 Task: In the Company mitsubishi.com, Log call with description : 'customer seeking assistance with integration.'; Select call outcome: 'Busy '; Select call Direction: Inbound; Add date: '17 August, 2023' and time 10:30:AM. Logged in from softage.1@softage.net
Action: Mouse moved to (113, 71)
Screenshot: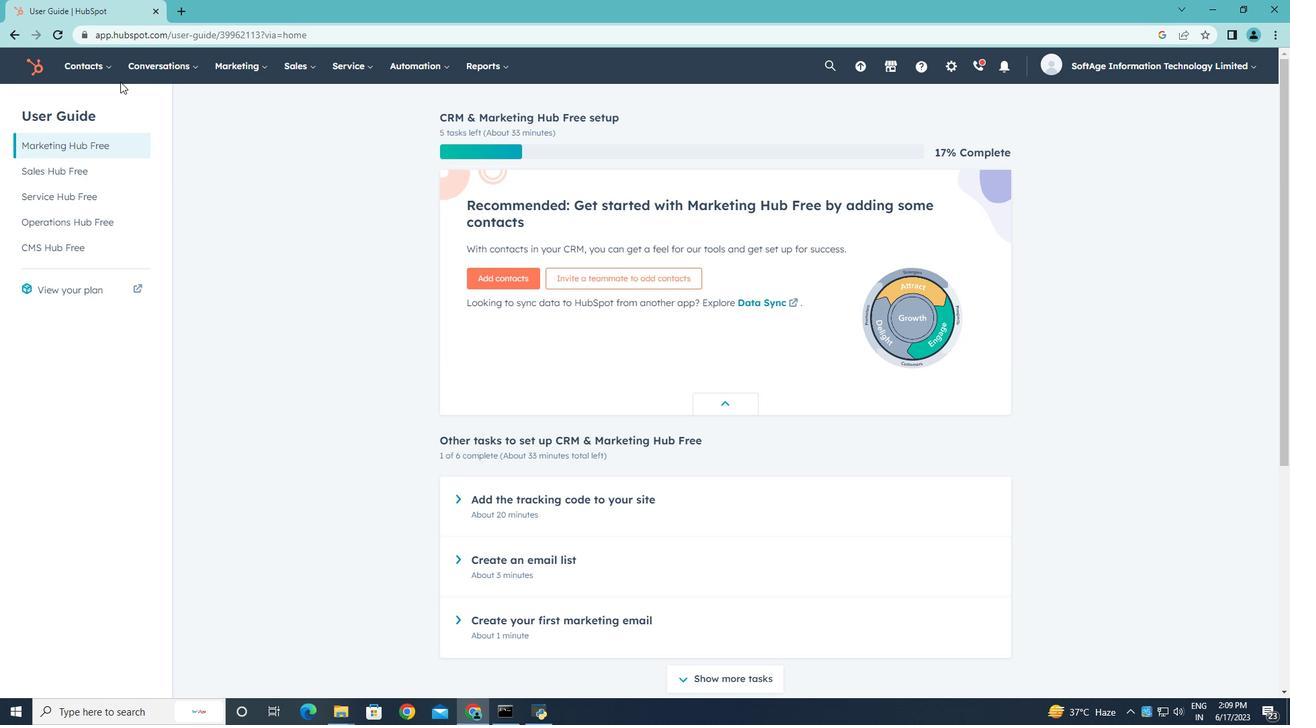
Action: Mouse pressed left at (113, 71)
Screenshot: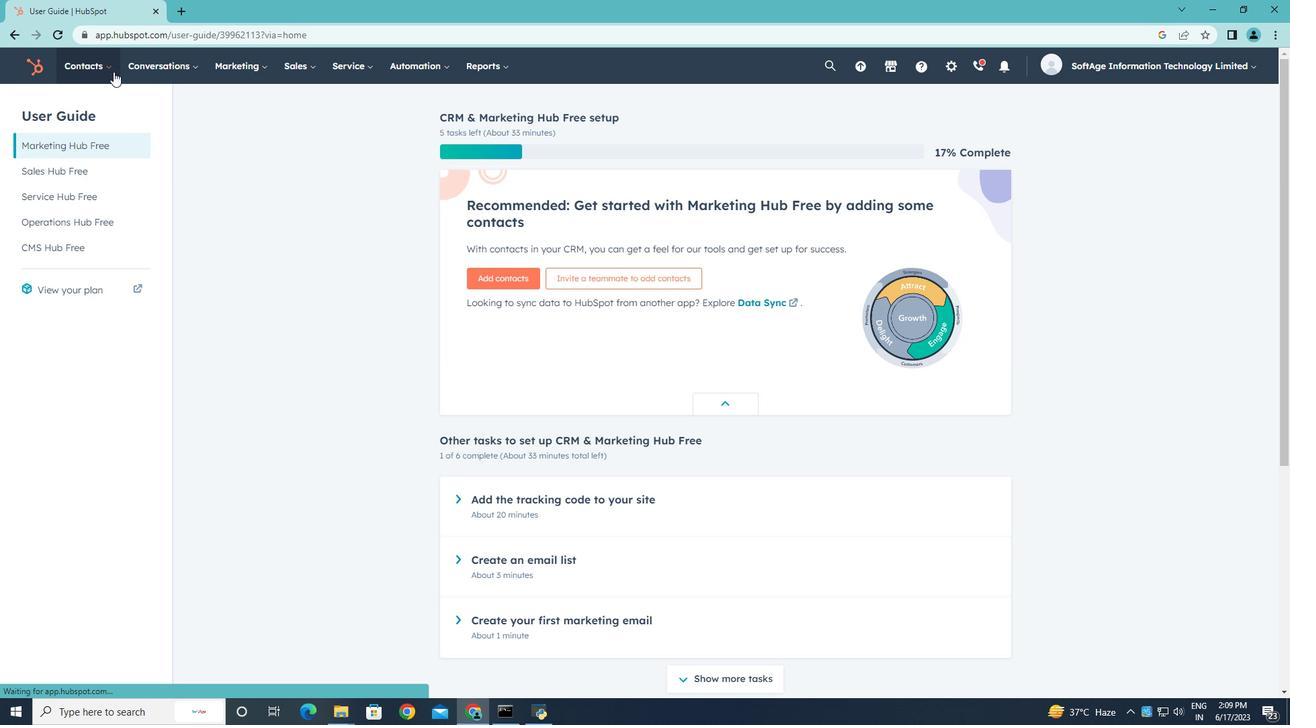 
Action: Mouse moved to (103, 136)
Screenshot: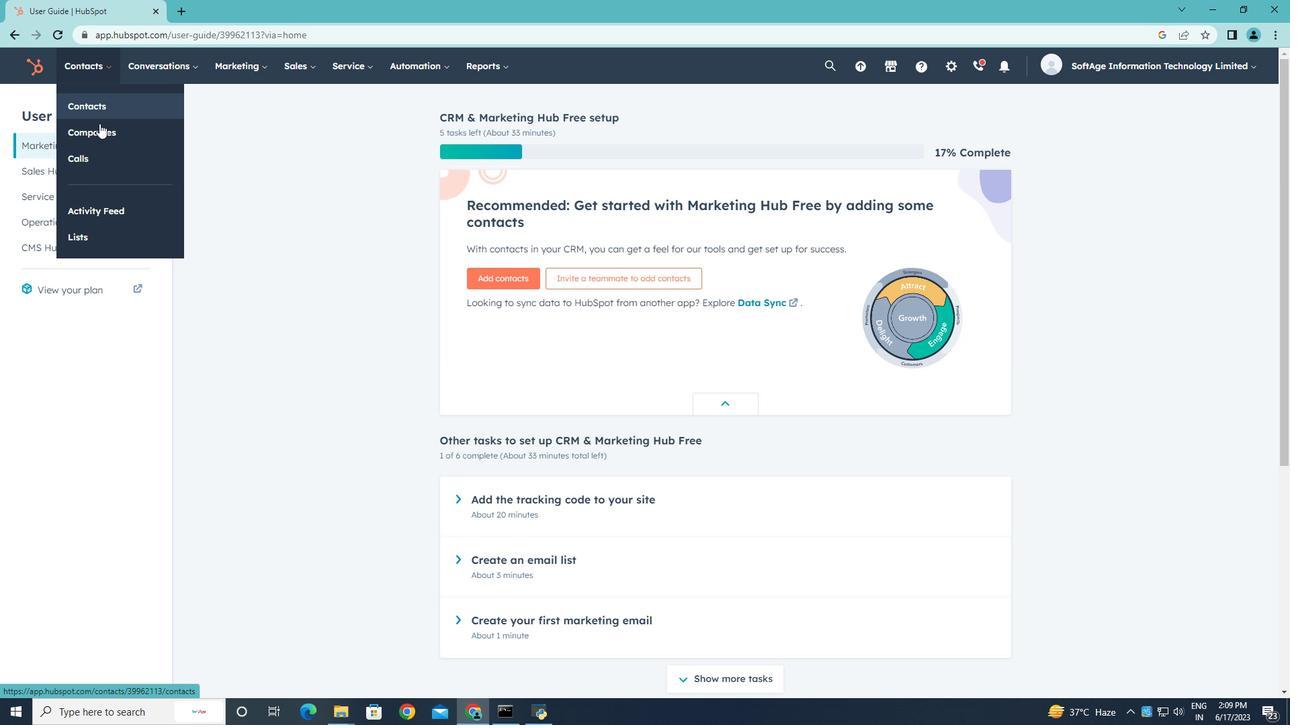 
Action: Mouse pressed left at (103, 136)
Screenshot: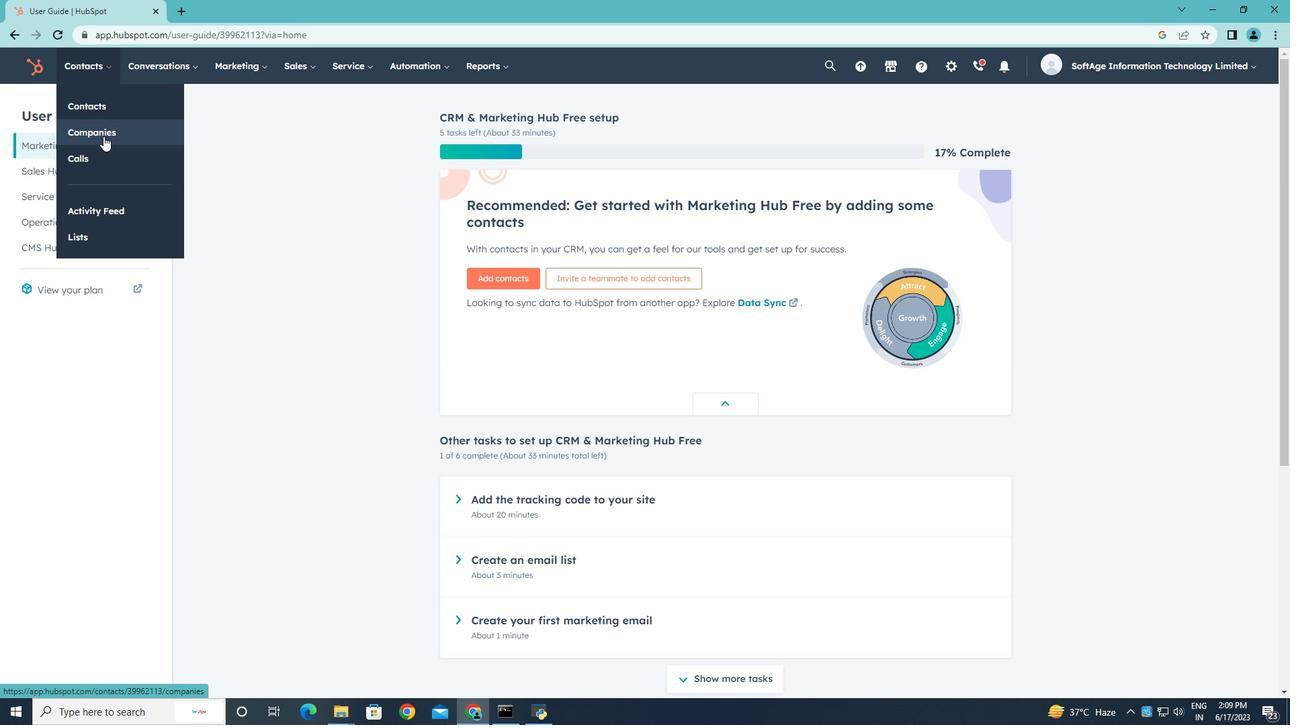 
Action: Mouse moved to (86, 219)
Screenshot: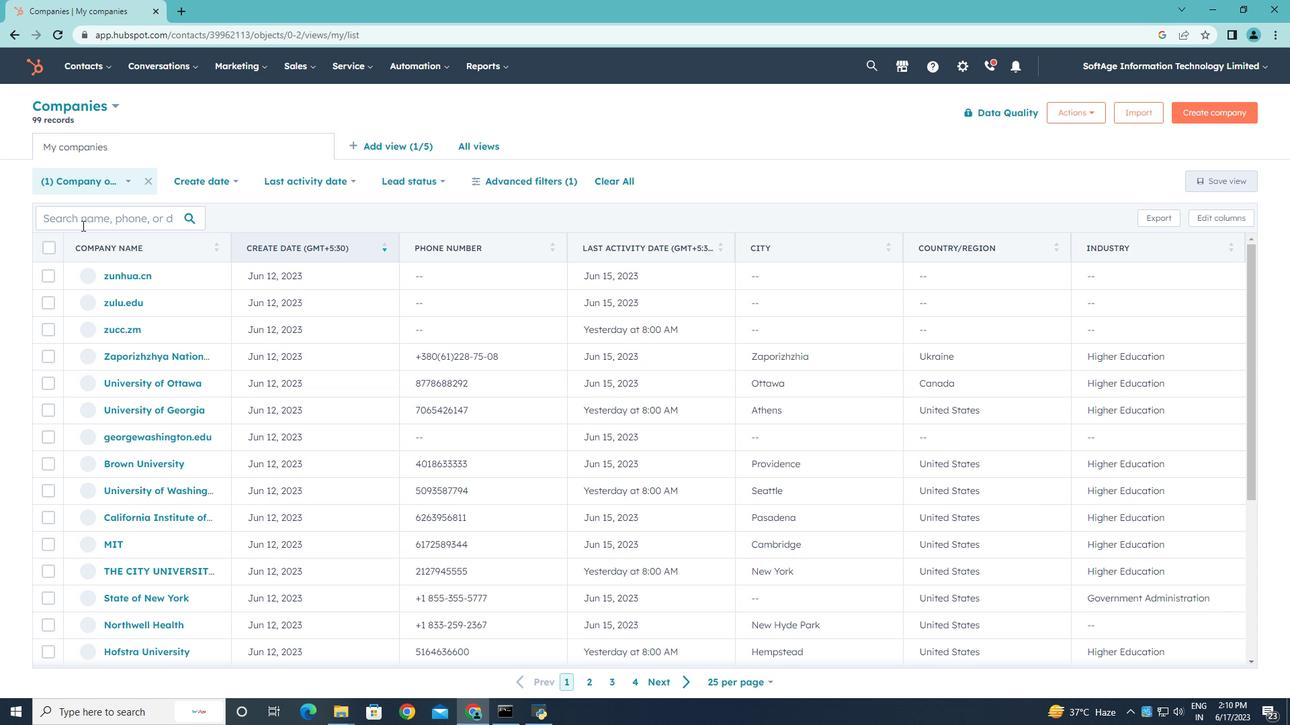 
Action: Mouse pressed left at (86, 219)
Screenshot: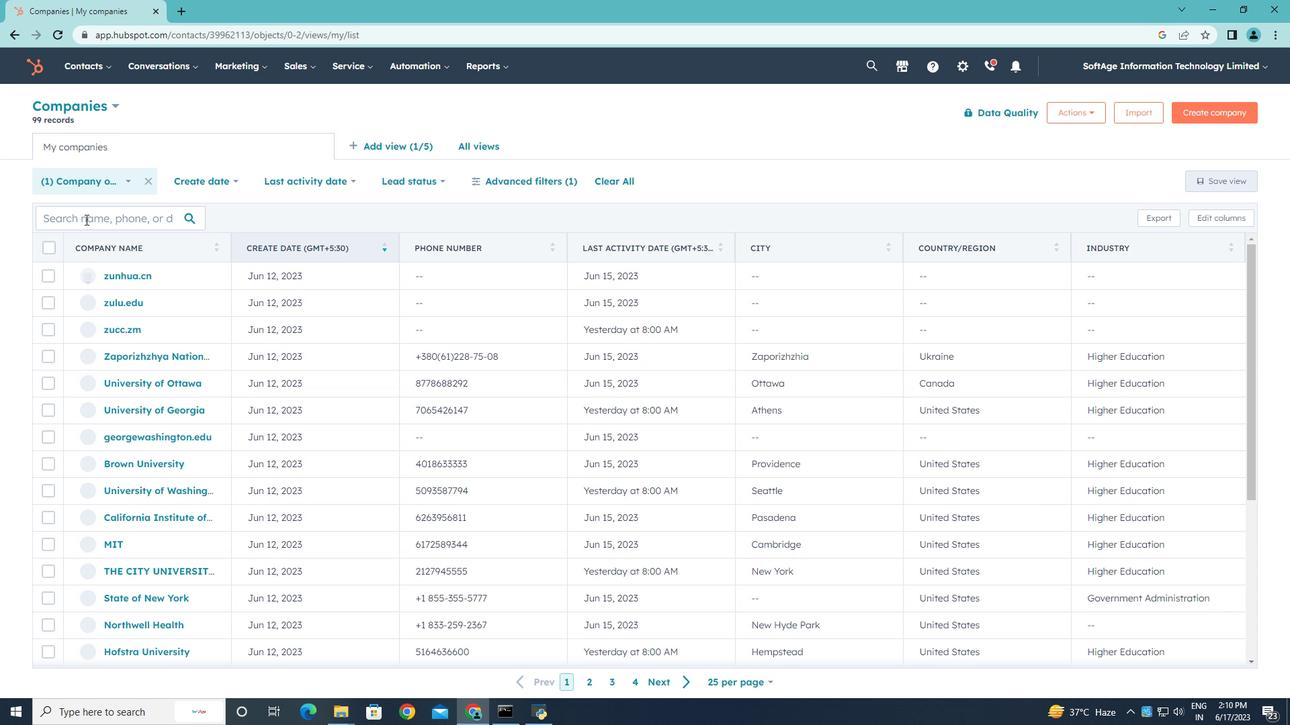 
Action: Key pressed mitsubishi,<Key.backspace>.com
Screenshot: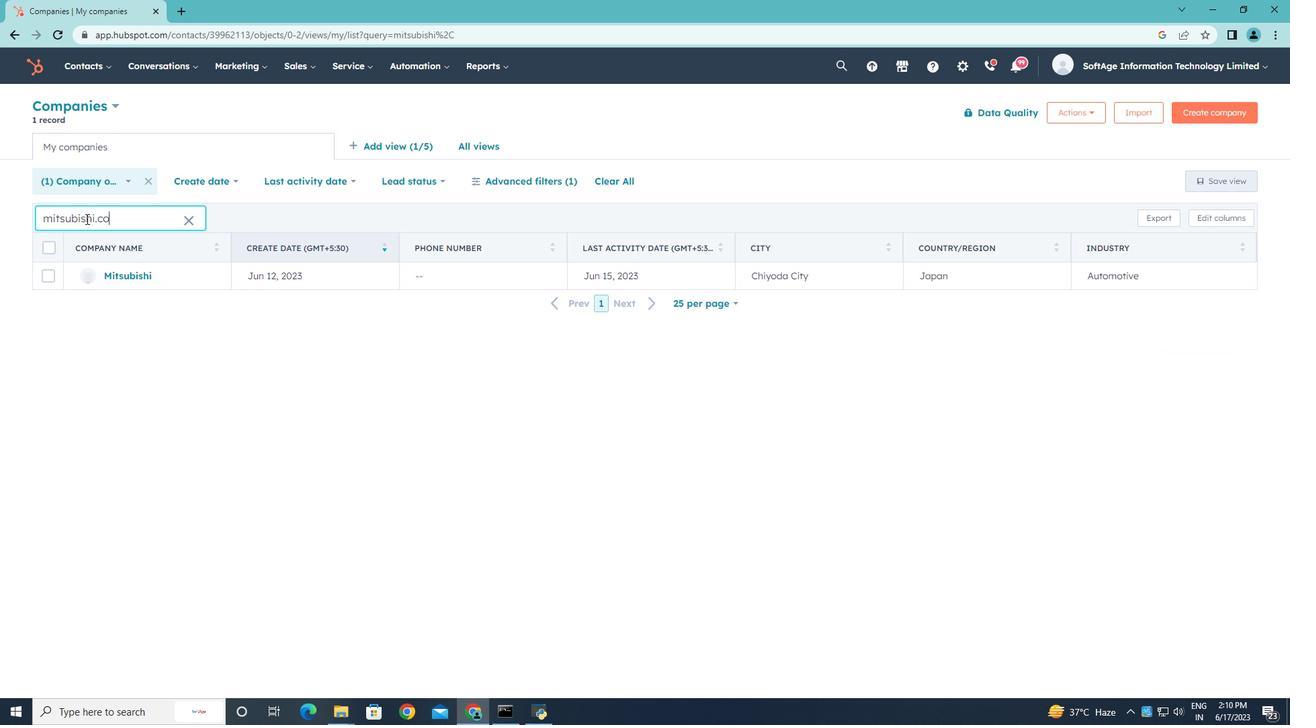 
Action: Mouse moved to (120, 273)
Screenshot: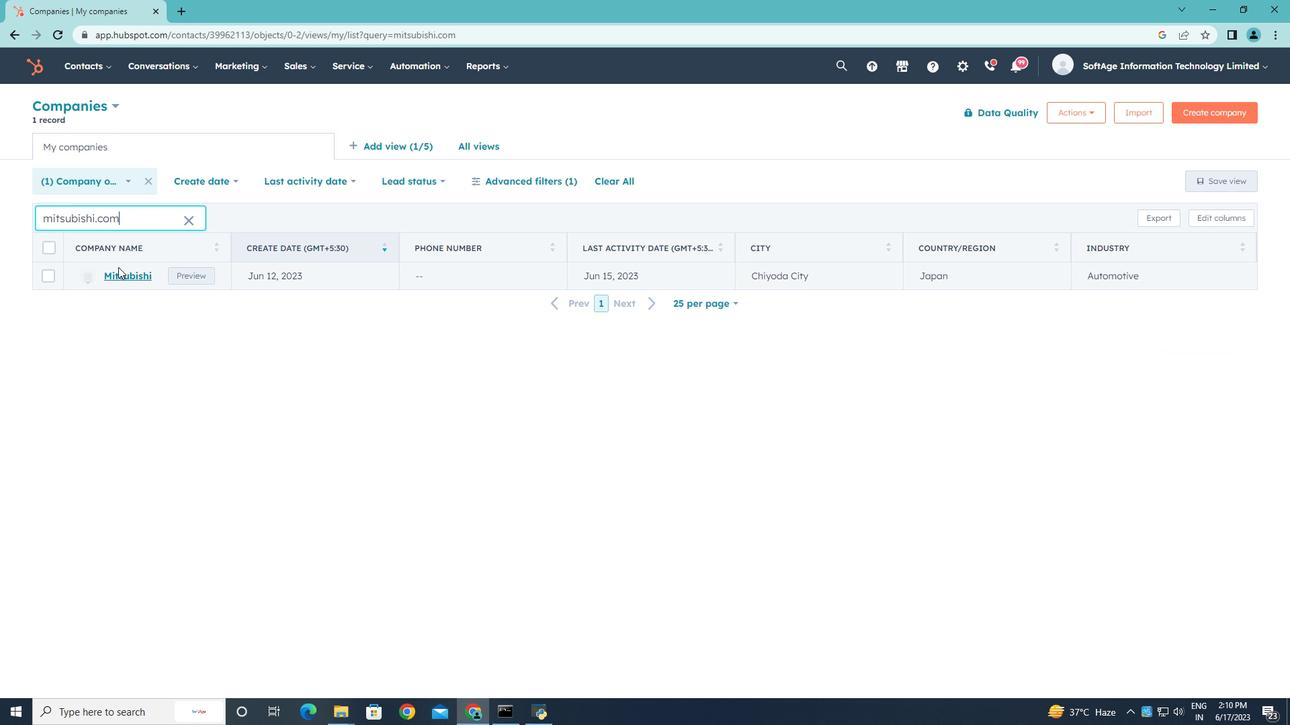 
Action: Mouse pressed left at (120, 273)
Screenshot: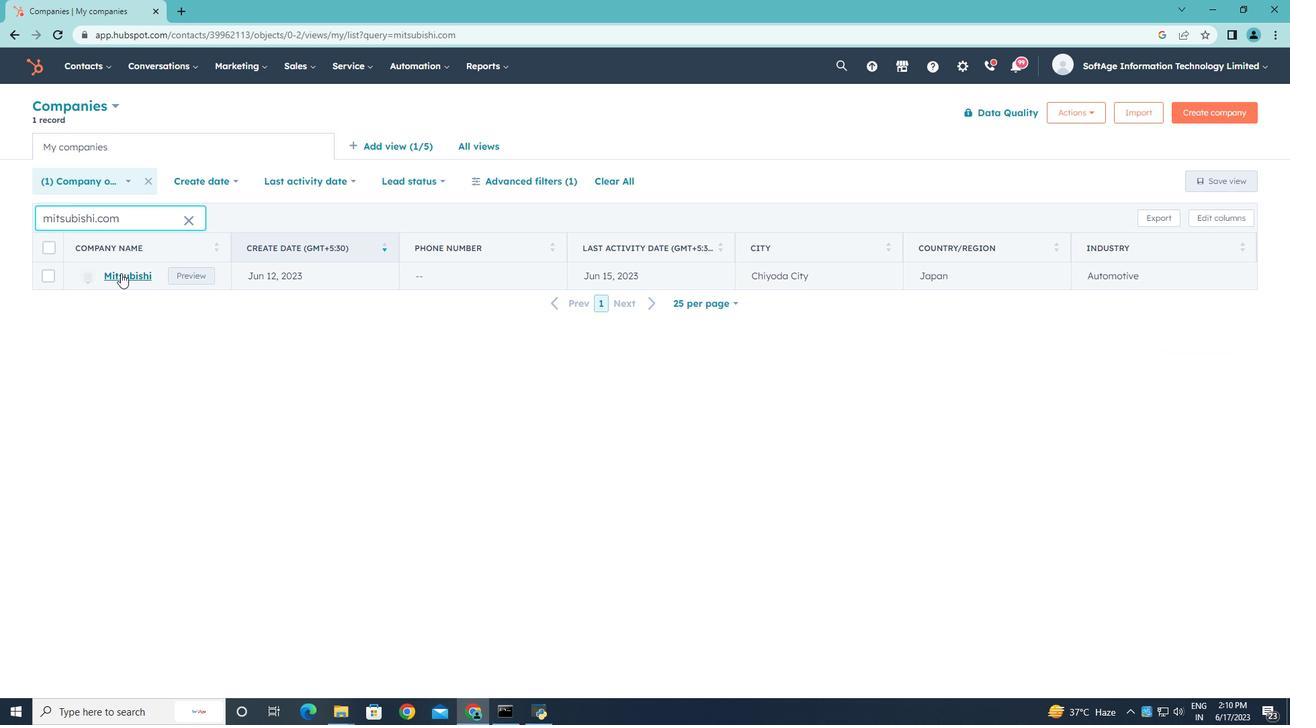 
Action: Mouse moved to (257, 221)
Screenshot: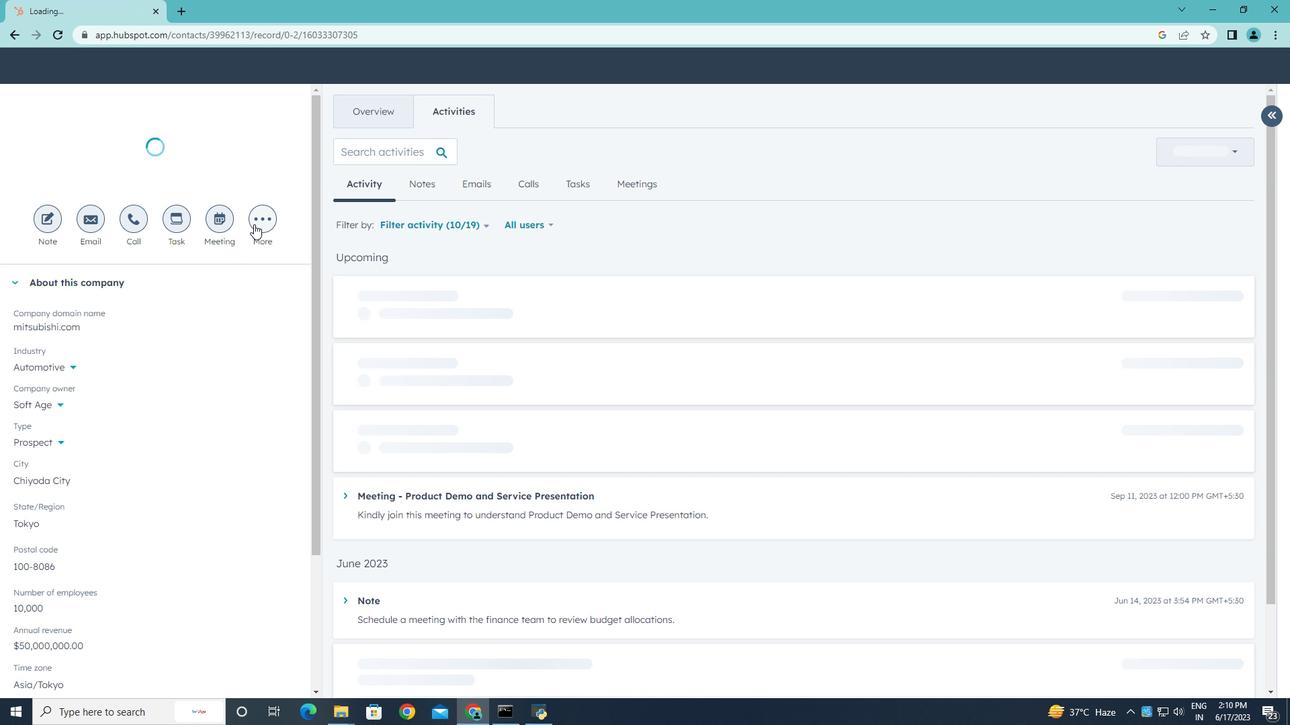 
Action: Mouse pressed left at (257, 221)
Screenshot: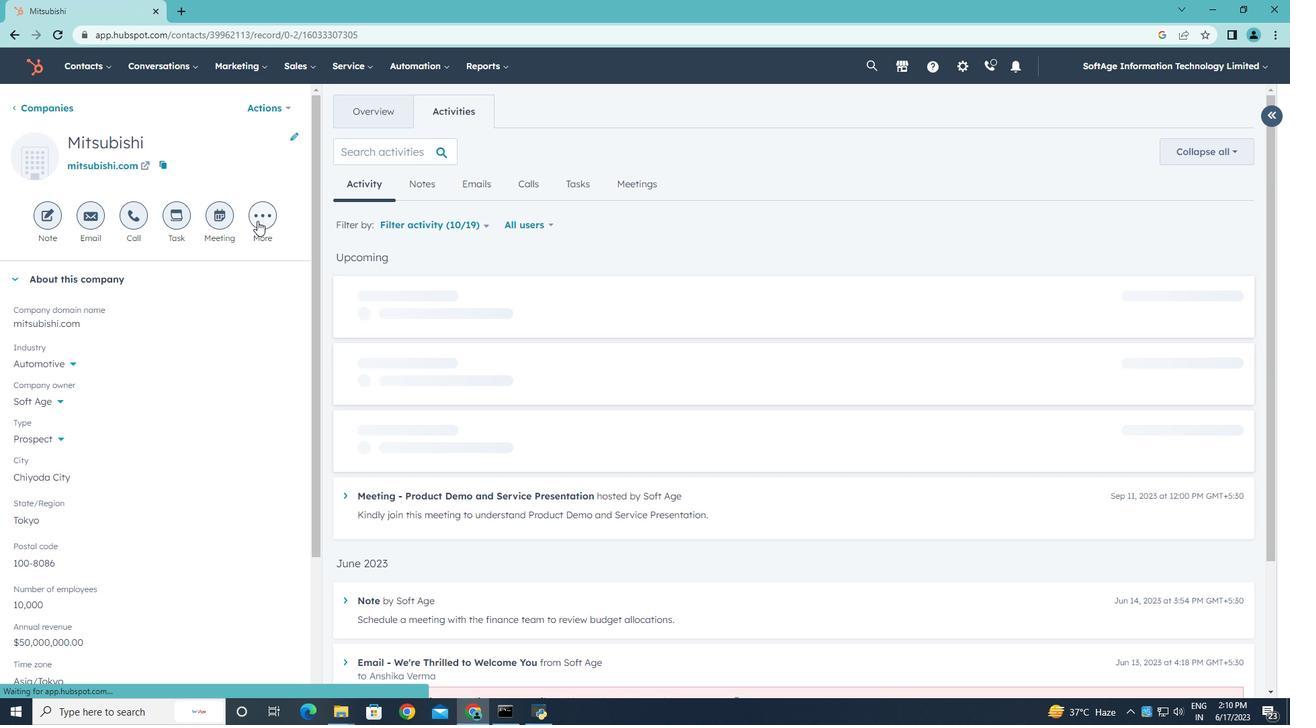
Action: Mouse moved to (243, 323)
Screenshot: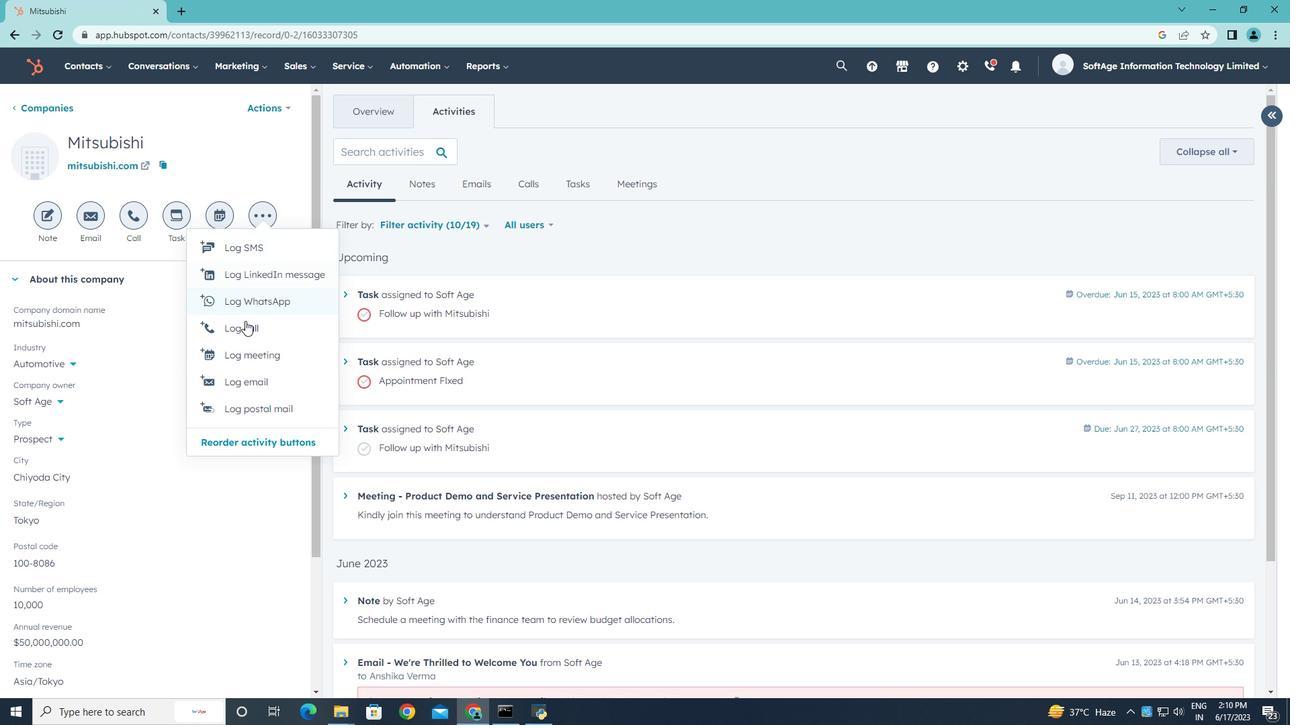 
Action: Mouse pressed left at (243, 323)
Screenshot: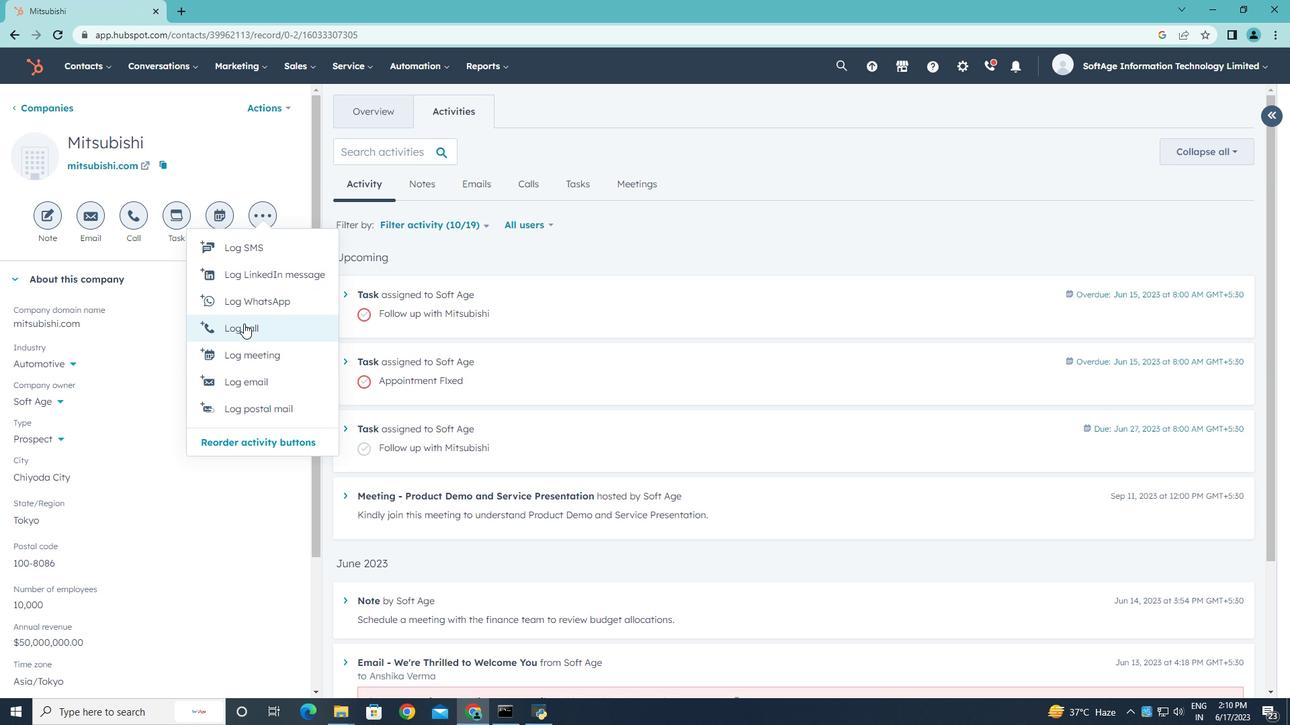 
Action: Key pressed <Key.shift>Customer<Key.space>aeeking<Key.space>ass<Key.left><Key.left><Key.left><Key.left><Key.left><Key.left><Key.left><Key.left><Key.left><Key.left><Key.backspace>s<Key.down>istanv<Key.backspace>ce<Key.space>with<Key.space>integration.
Screenshot: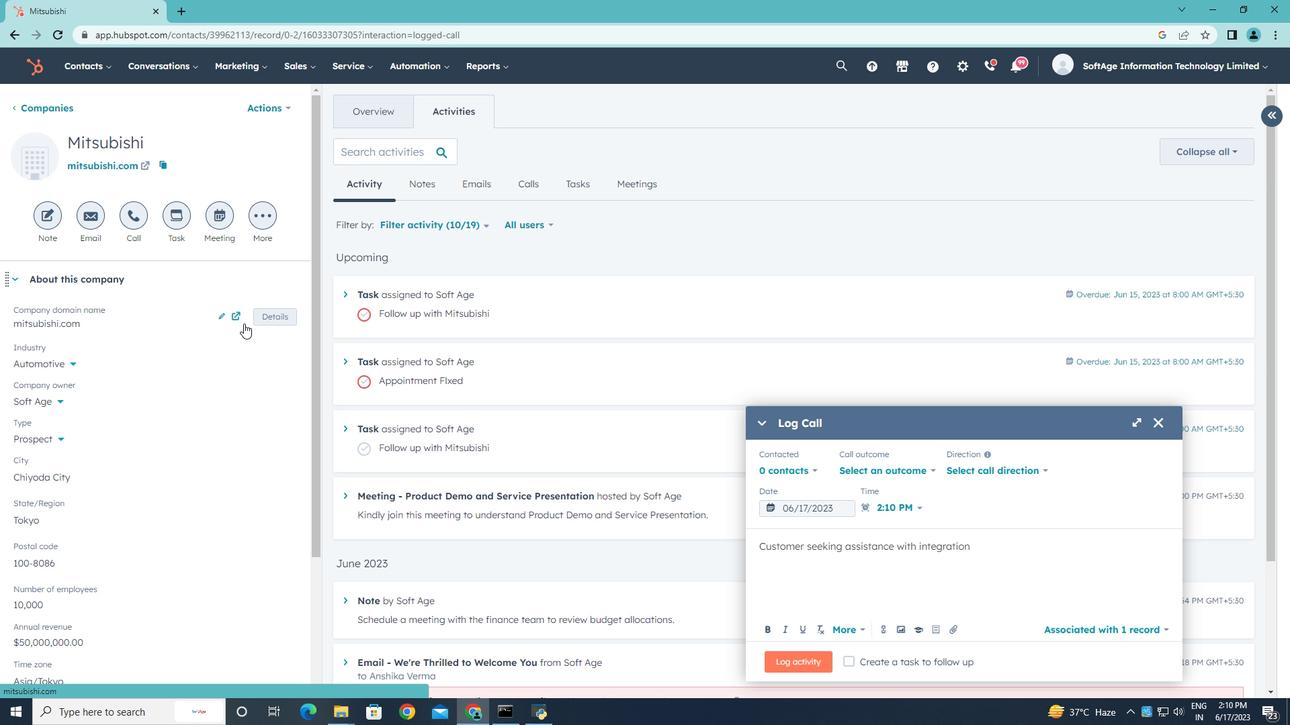 
Action: Mouse moved to (934, 469)
Screenshot: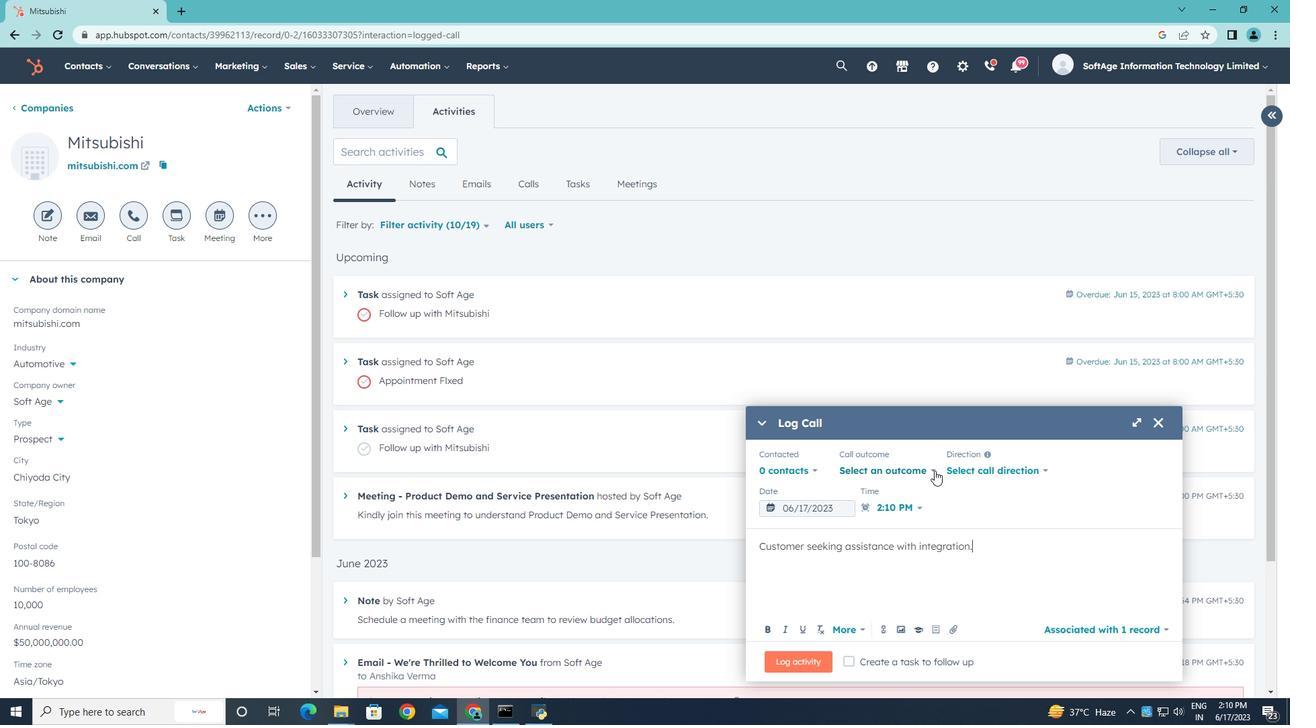 
Action: Mouse pressed left at (934, 469)
Screenshot: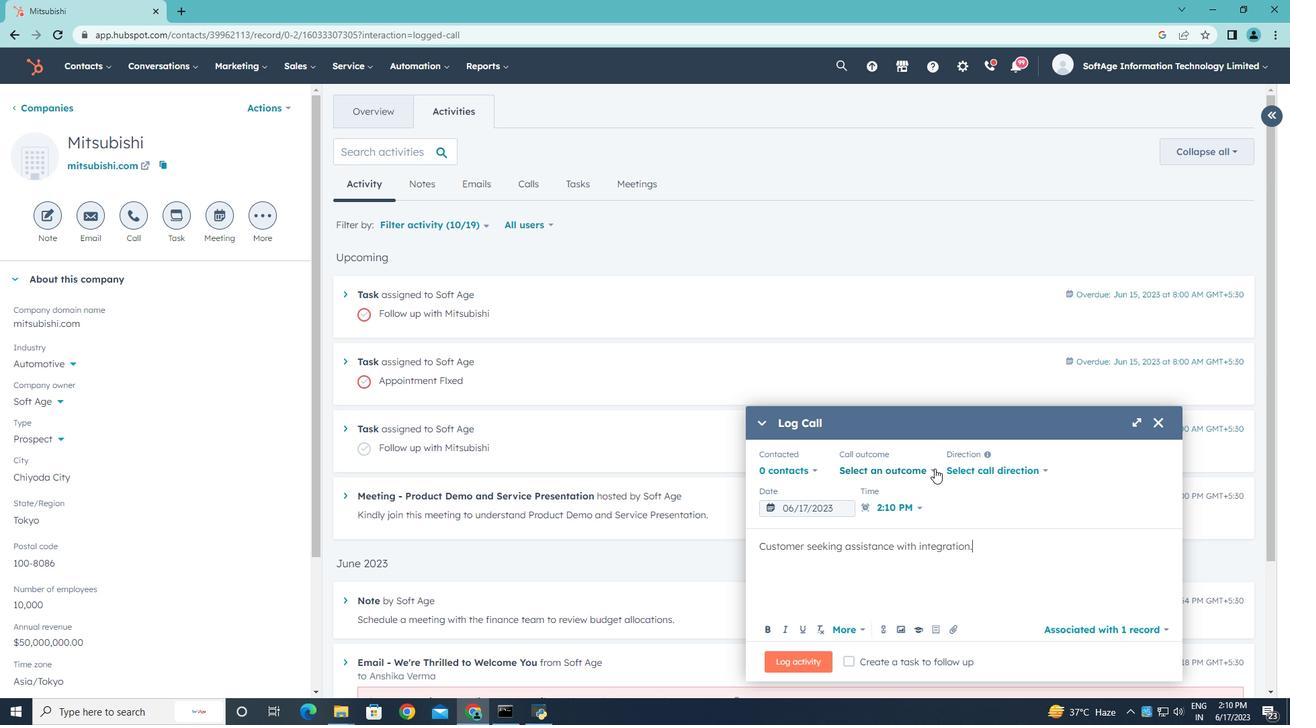 
Action: Mouse moved to (910, 505)
Screenshot: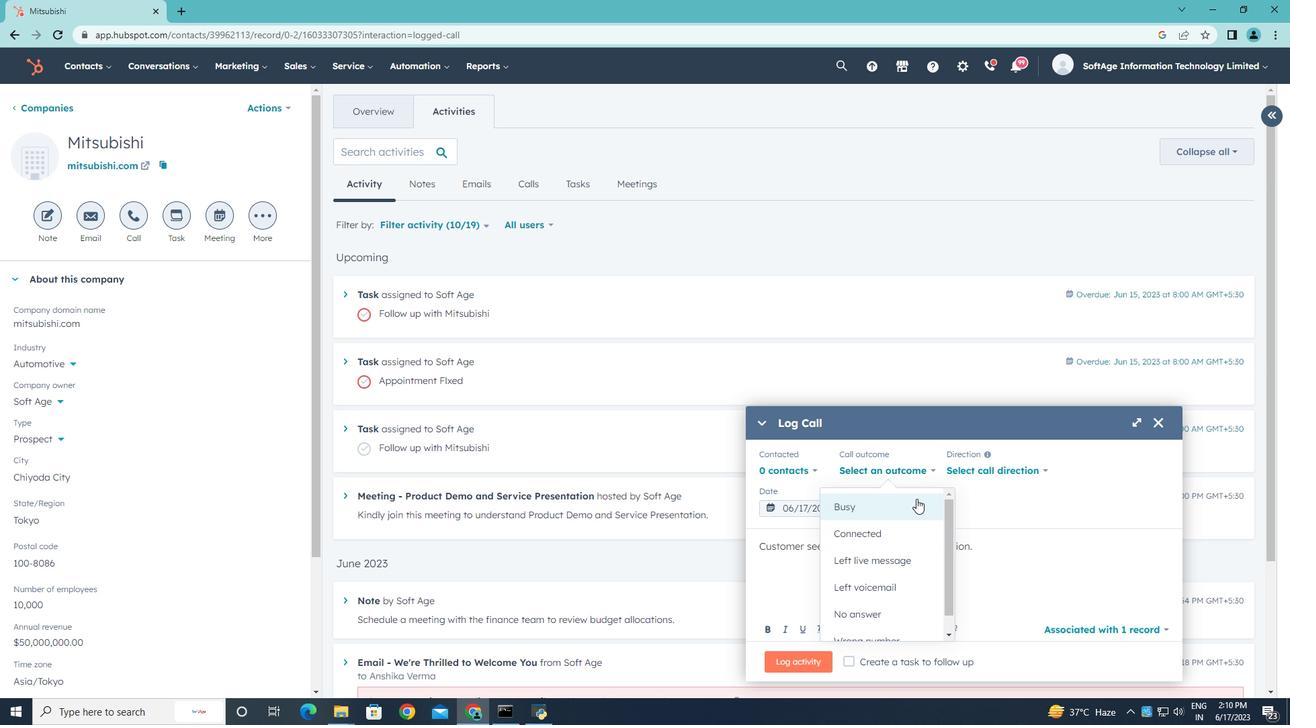 
Action: Mouse pressed left at (910, 505)
Screenshot: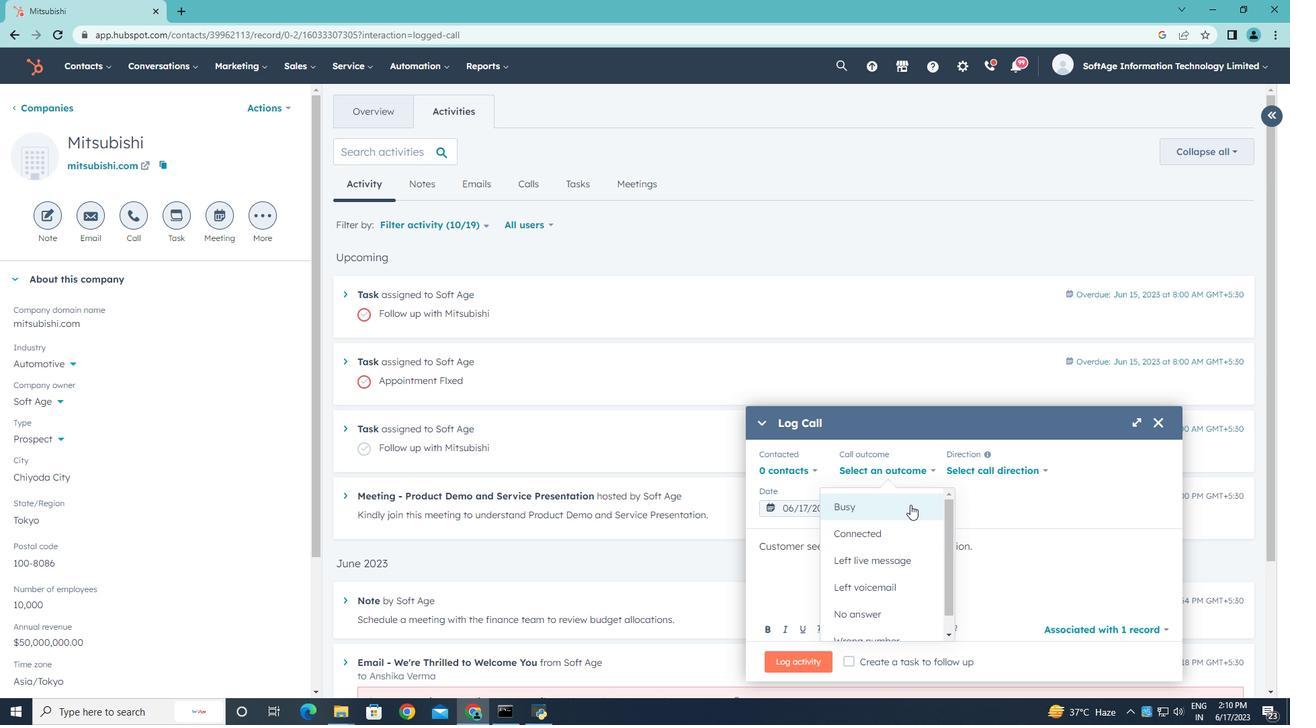 
Action: Mouse moved to (978, 470)
Screenshot: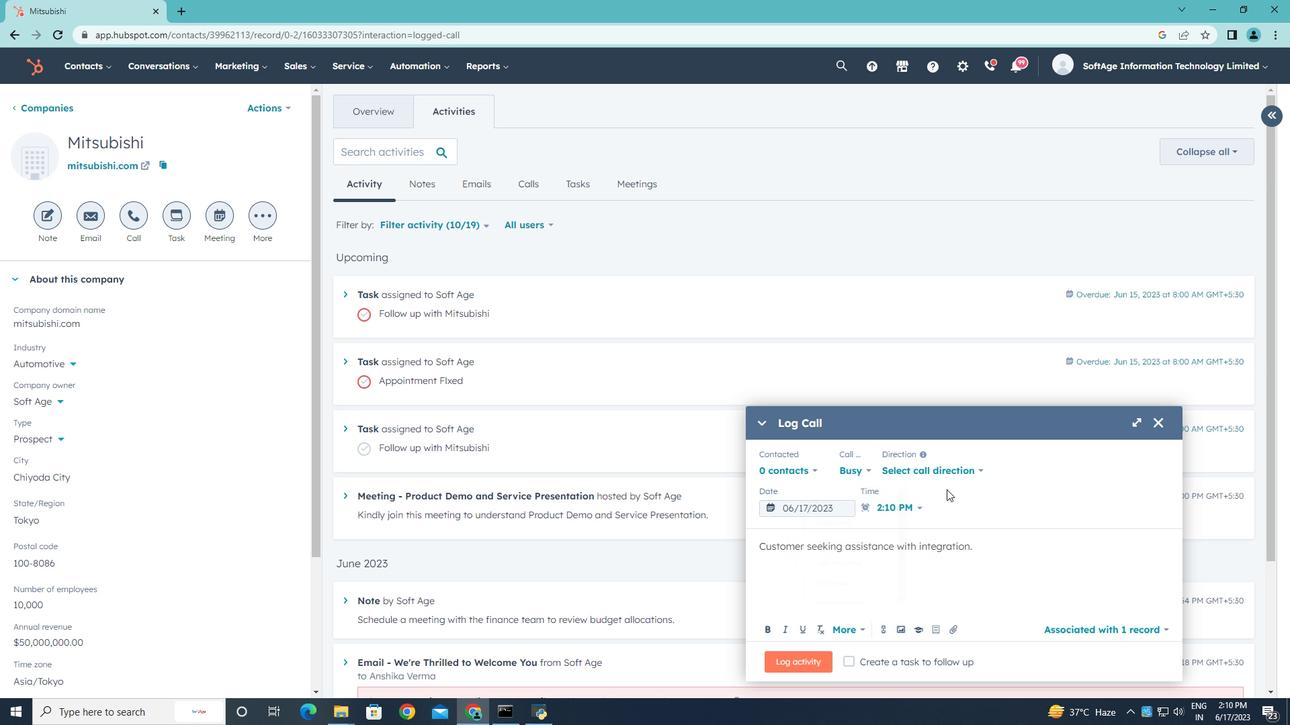 
Action: Mouse pressed left at (978, 470)
Screenshot: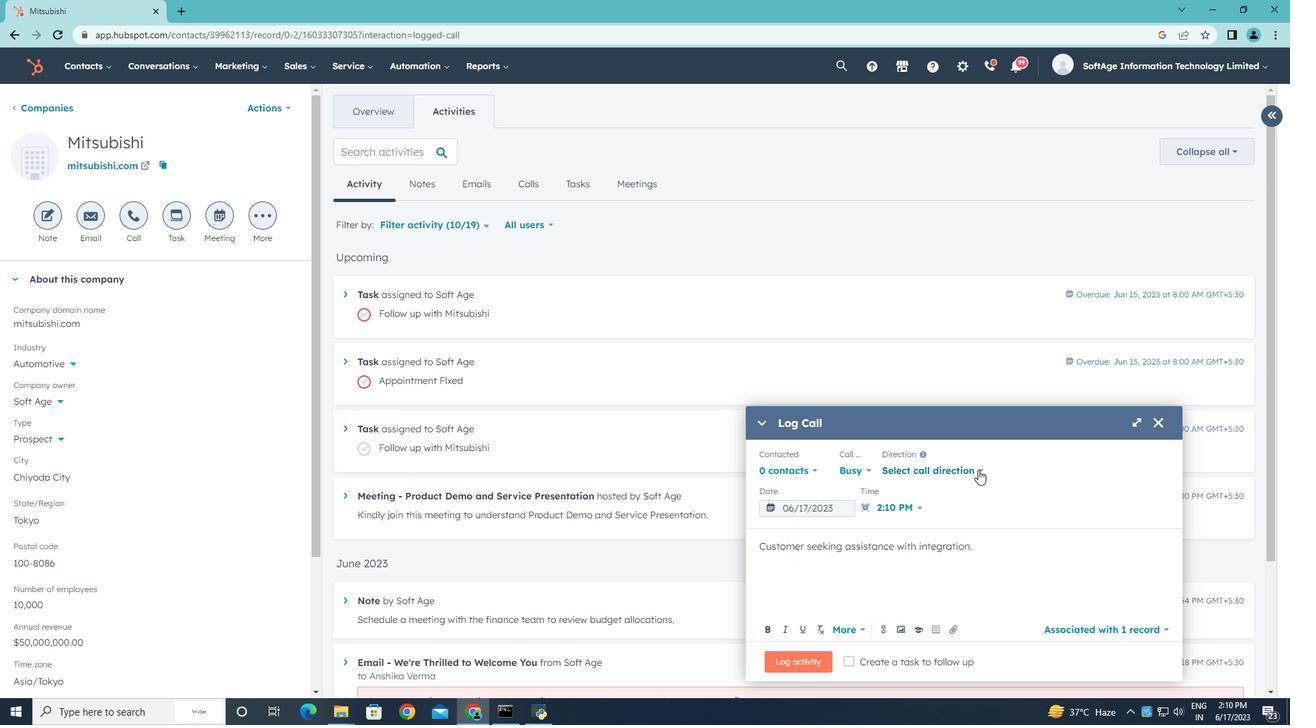 
Action: Mouse moved to (942, 508)
Screenshot: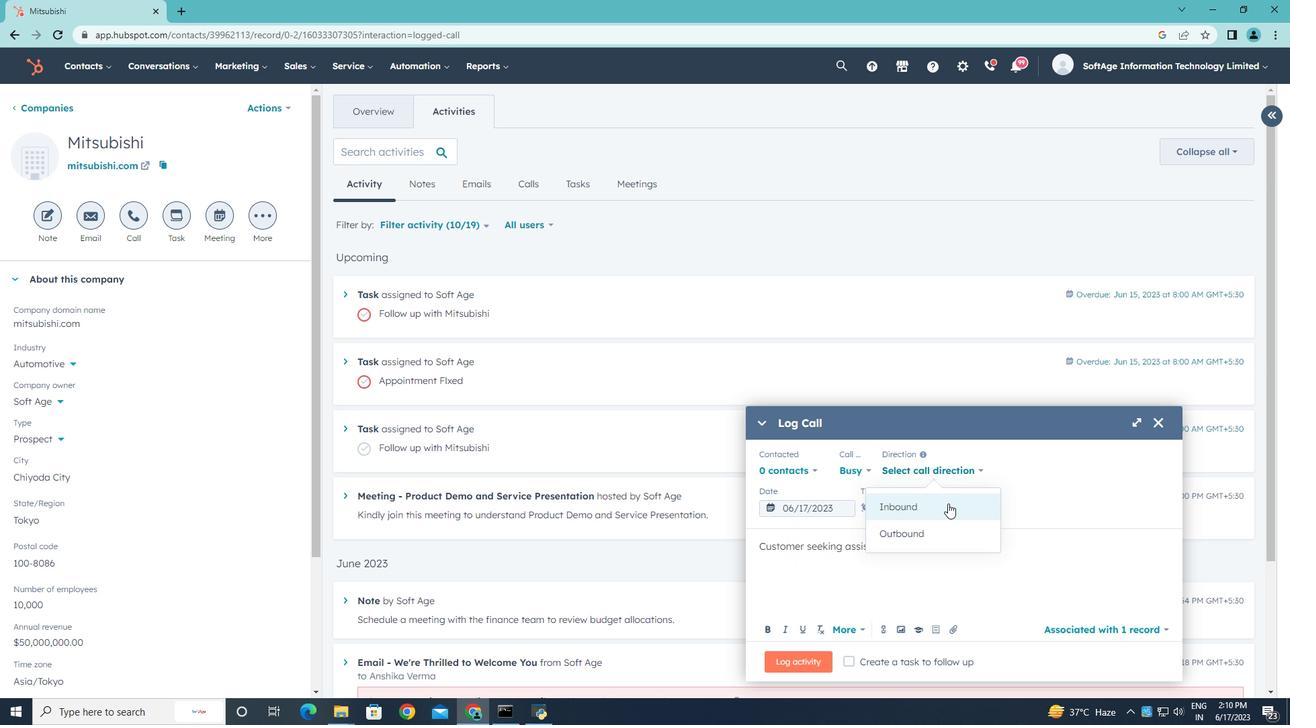 
Action: Mouse pressed left at (942, 508)
Screenshot: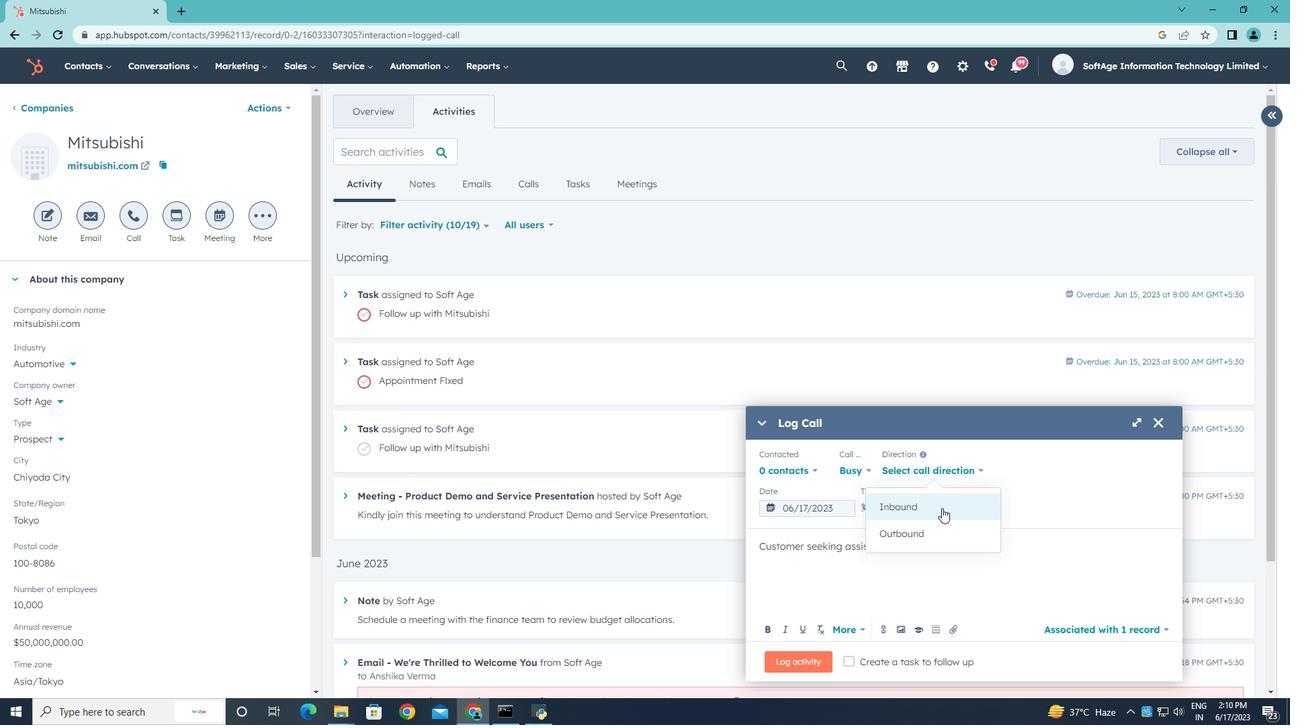
Action: Mouse moved to (1037, 475)
Screenshot: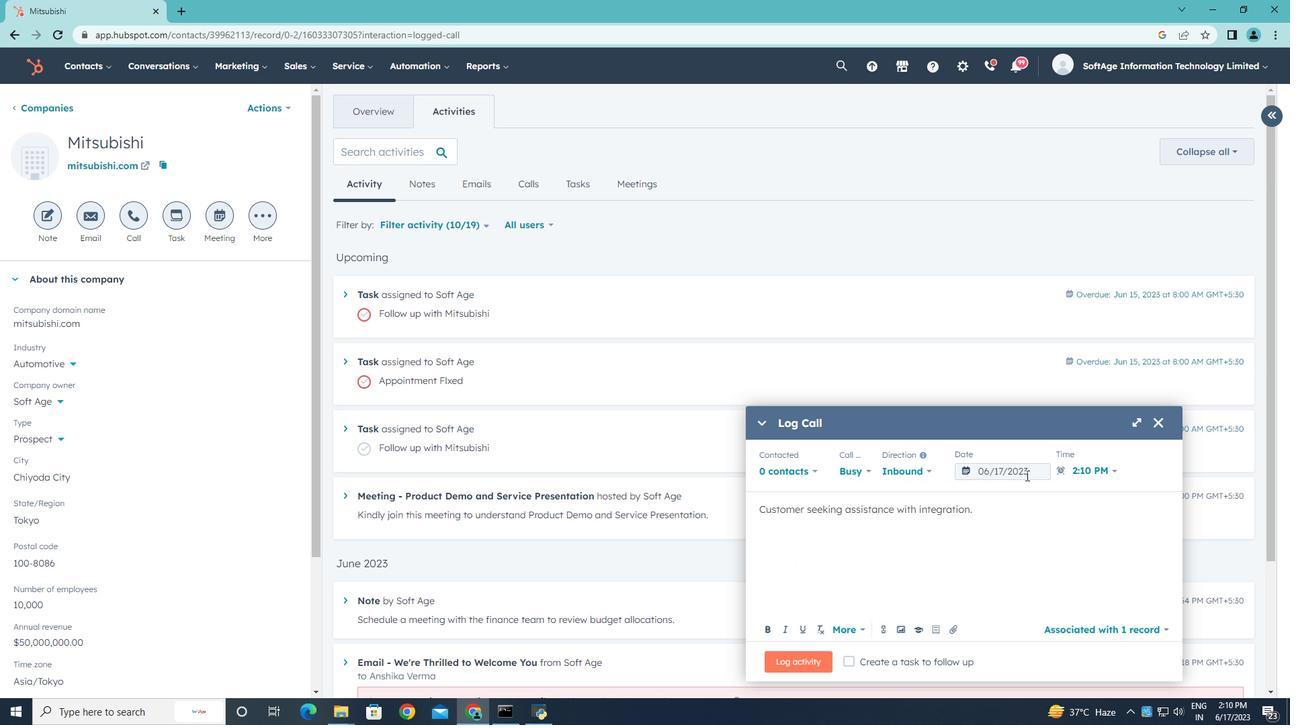 
Action: Mouse pressed left at (1037, 475)
Screenshot: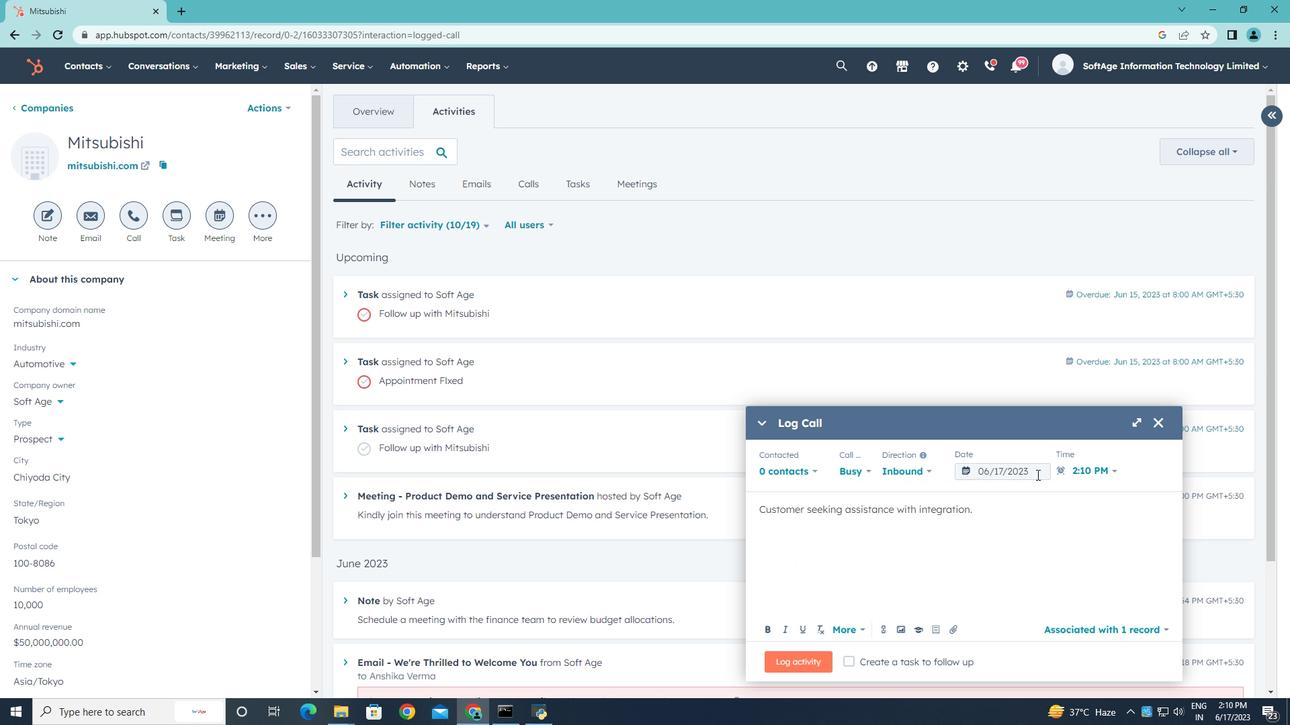 
Action: Mouse moved to (1135, 257)
Screenshot: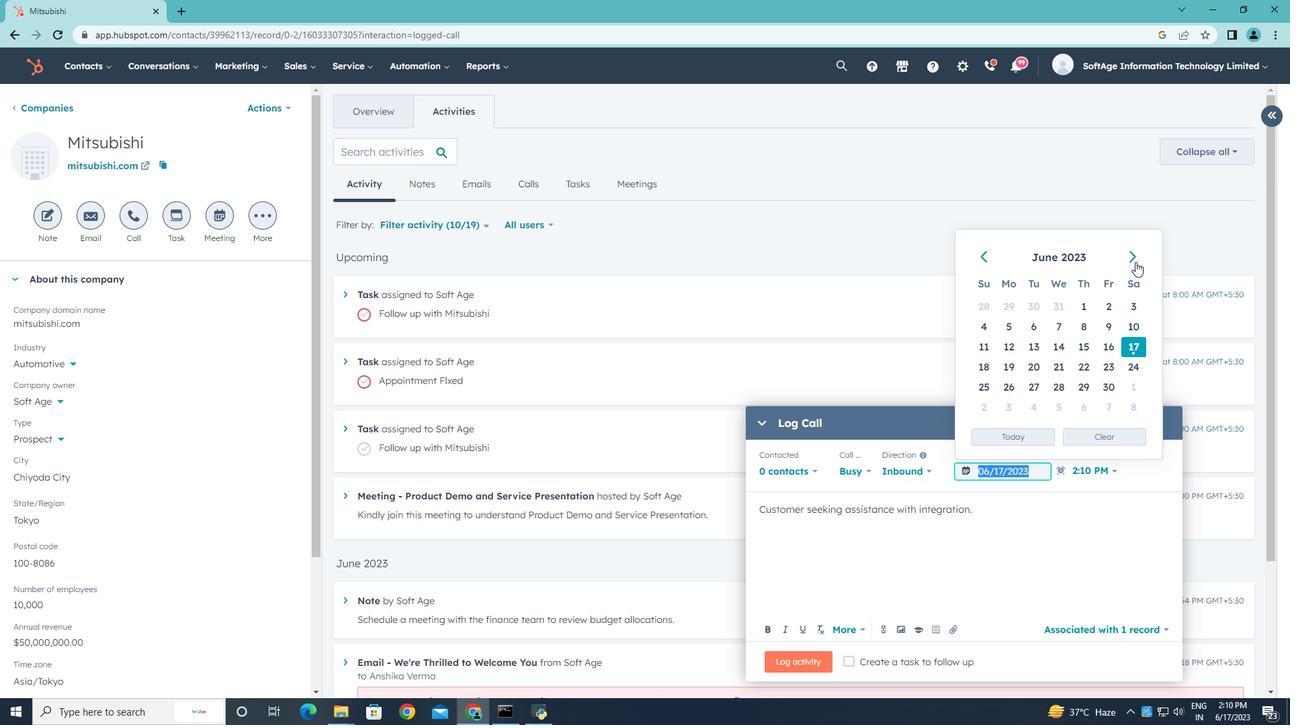 
Action: Mouse pressed left at (1135, 257)
Screenshot: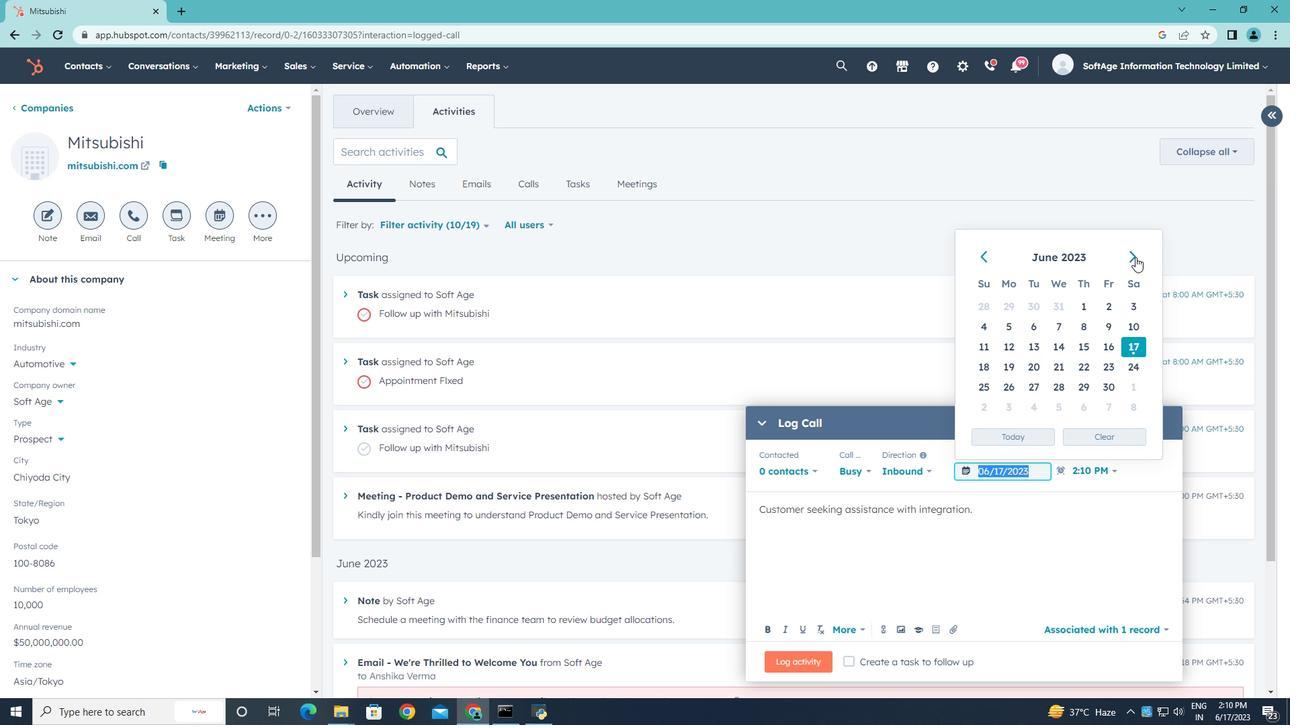 
Action: Mouse pressed left at (1135, 257)
Screenshot: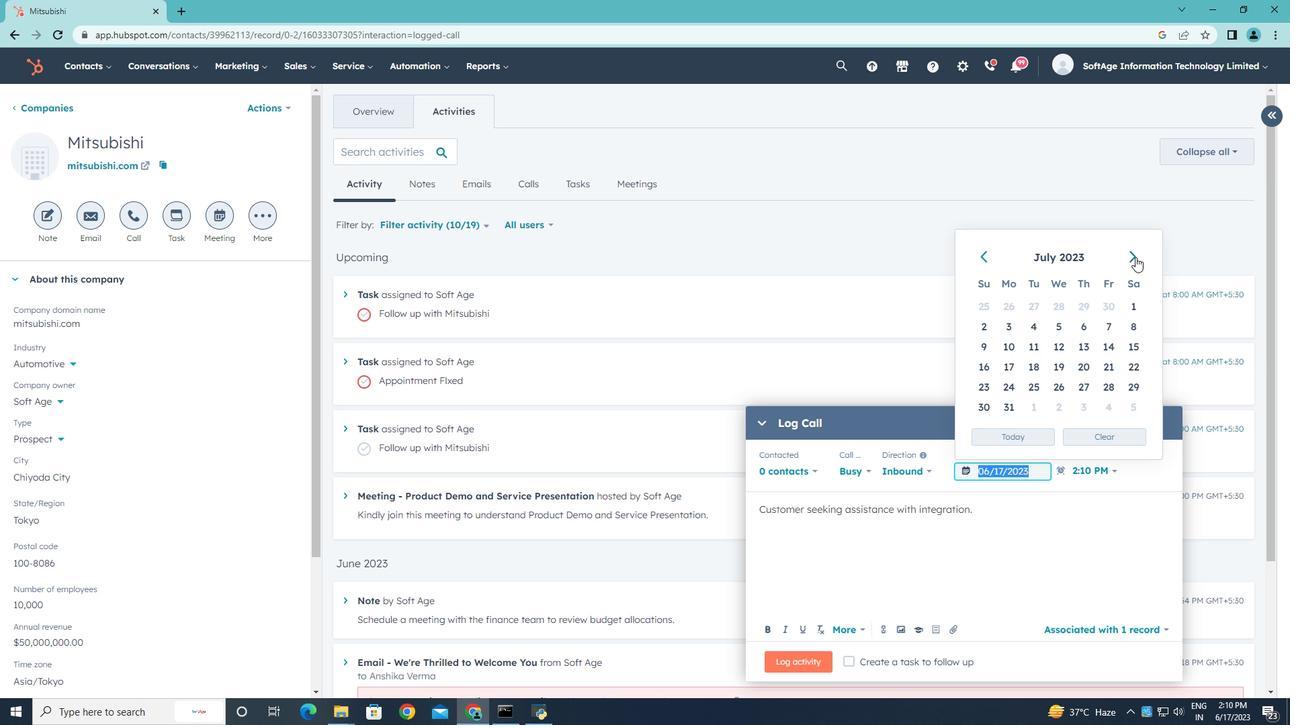 
Action: Mouse moved to (1087, 346)
Screenshot: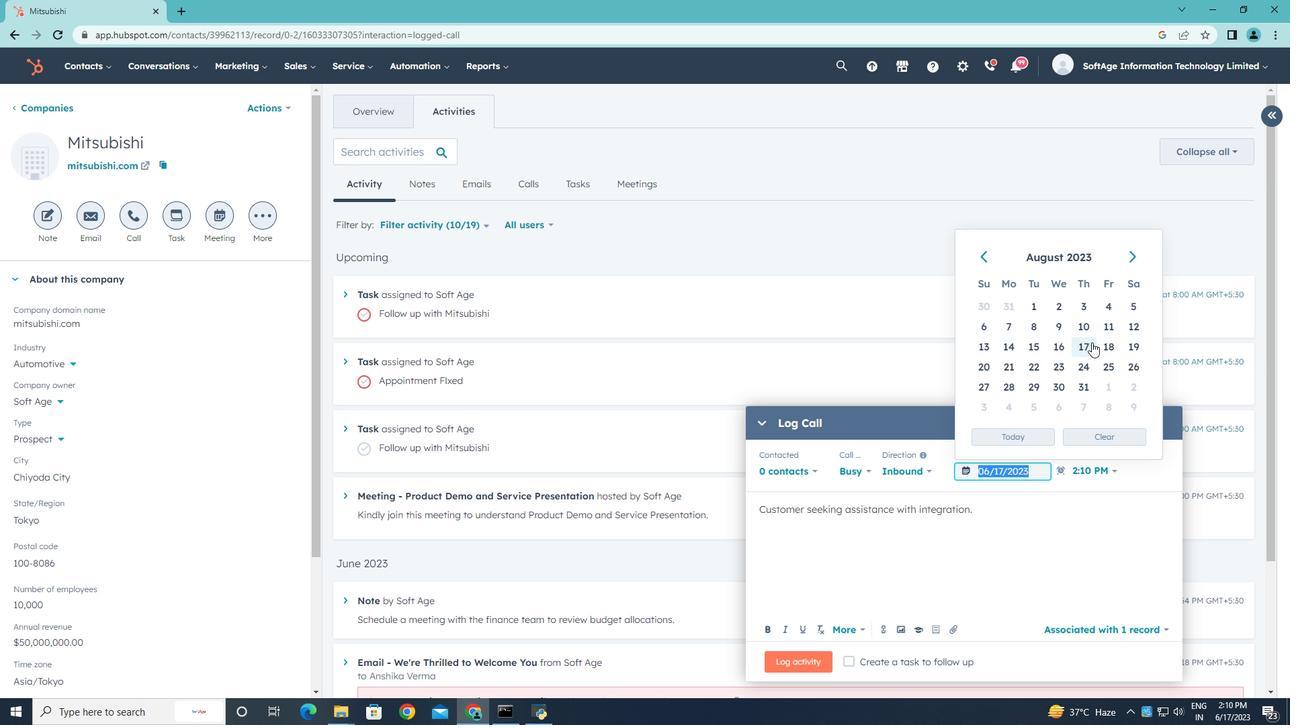 
Action: Mouse pressed left at (1087, 346)
Screenshot: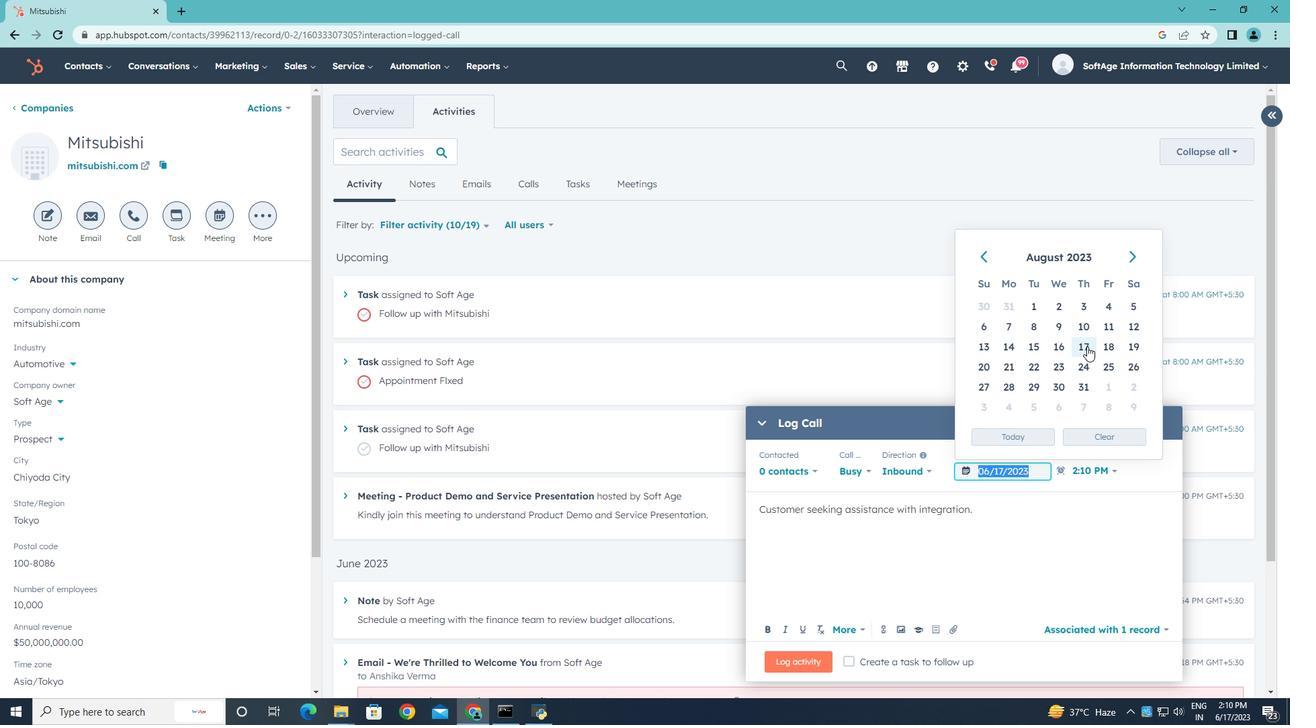 
Action: Mouse moved to (1106, 468)
Screenshot: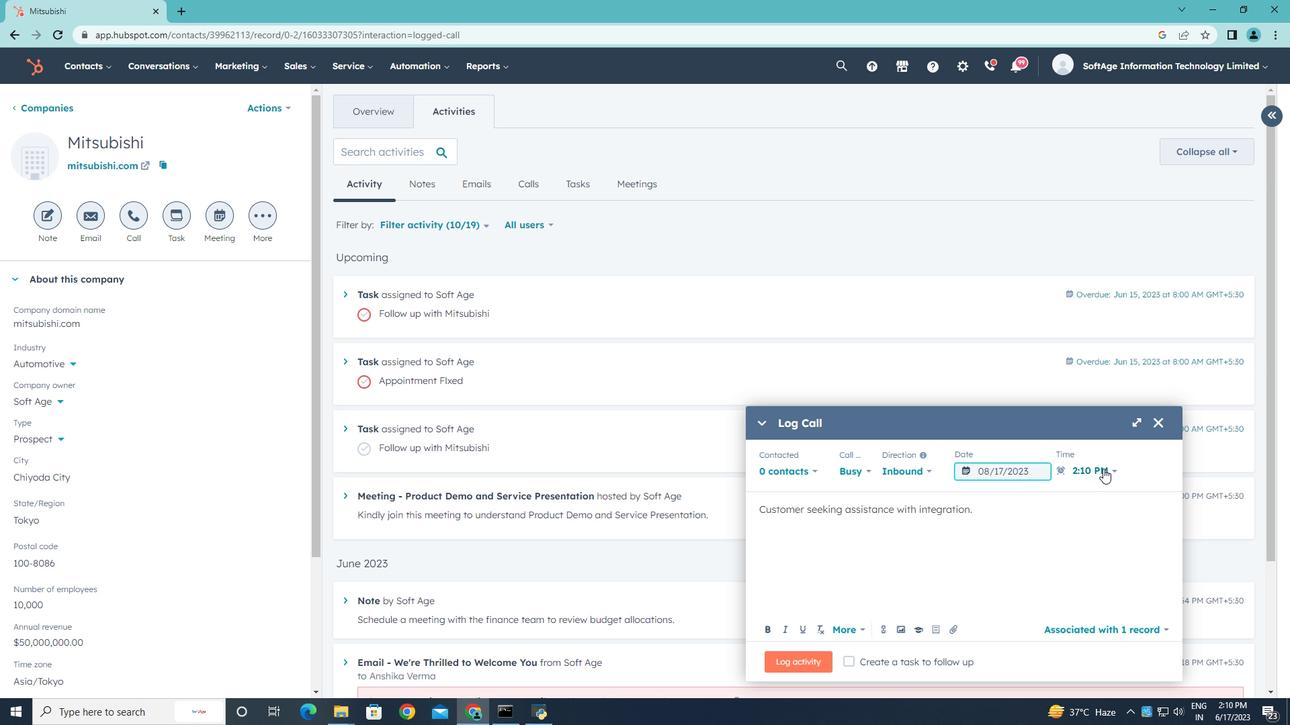 
Action: Mouse pressed left at (1106, 468)
Screenshot: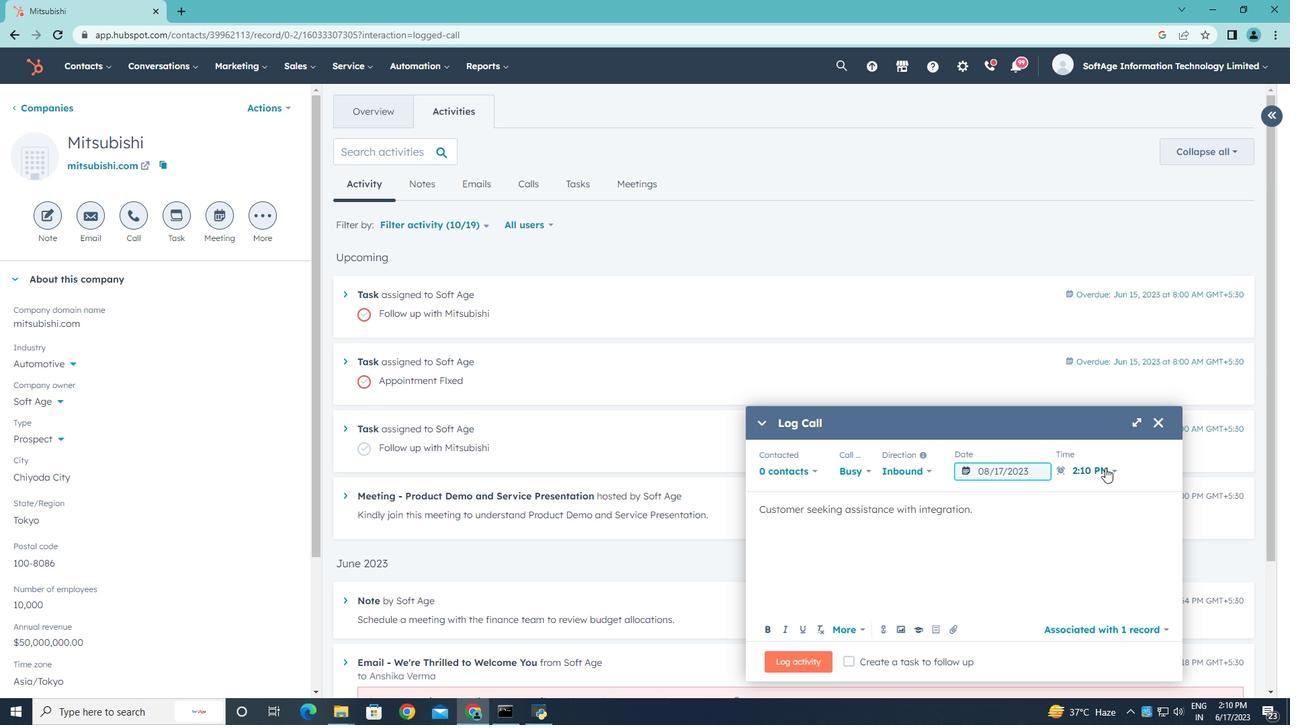 
Action: Mouse moved to (1096, 570)
Screenshot: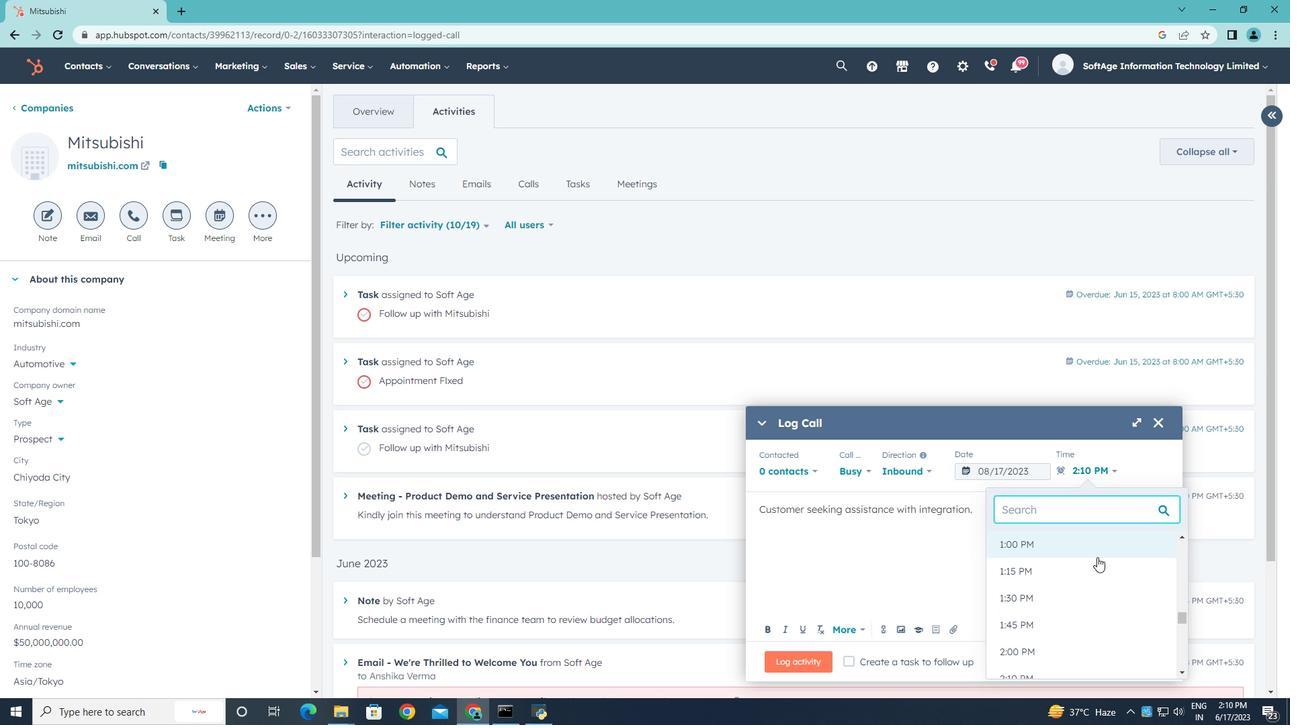 
Action: Mouse scrolled (1096, 571) with delta (0, 0)
Screenshot: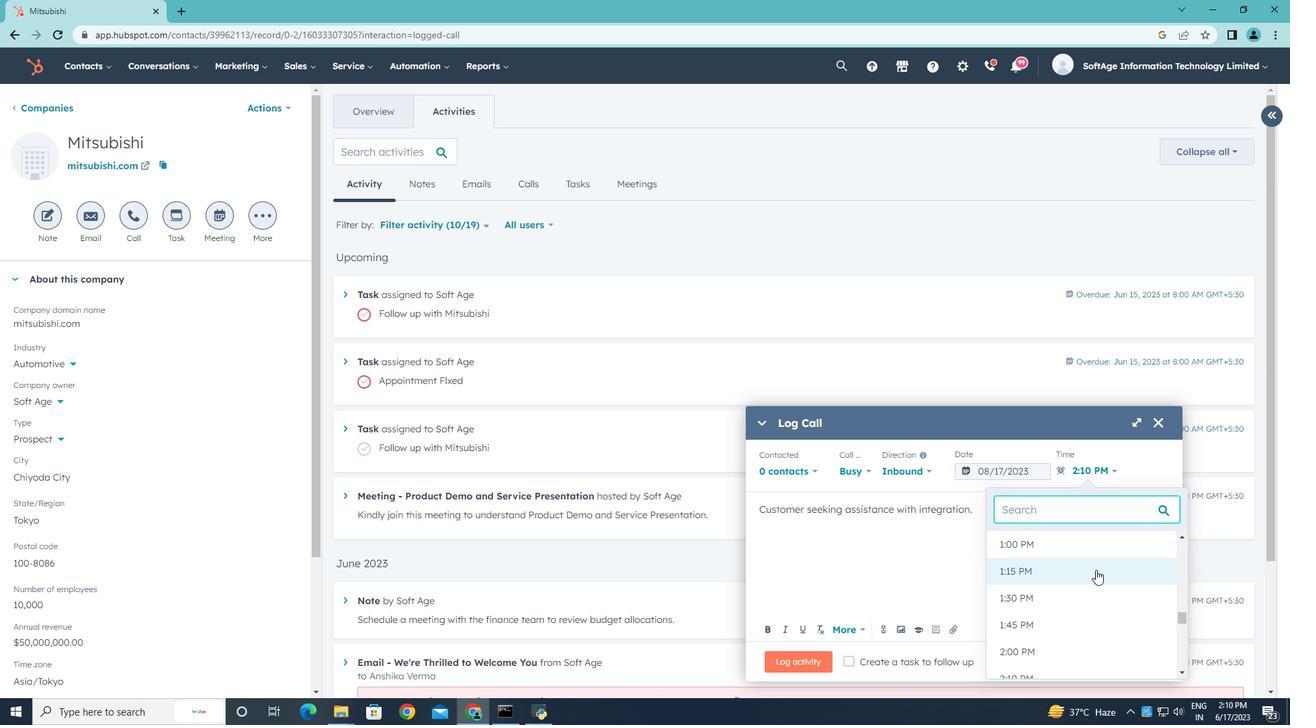 
Action: Mouse scrolled (1096, 571) with delta (0, 0)
Screenshot: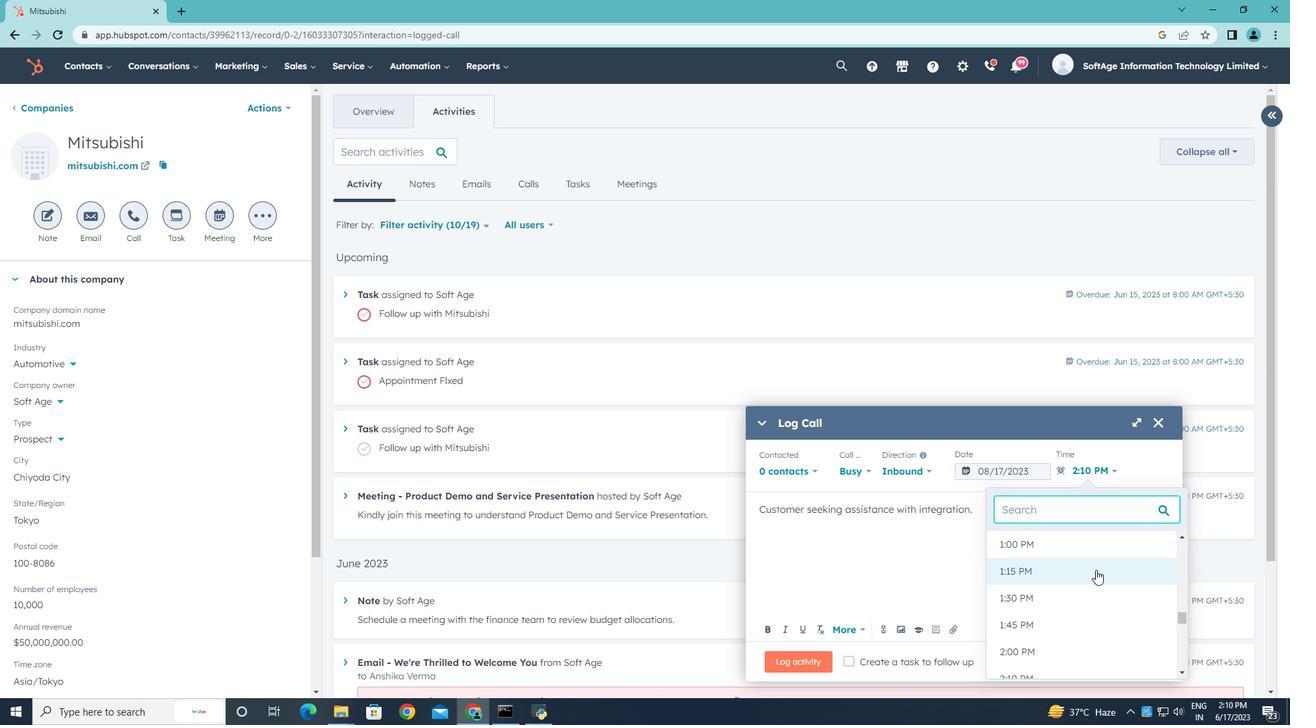 
Action: Mouse scrolled (1096, 571) with delta (0, 0)
Screenshot: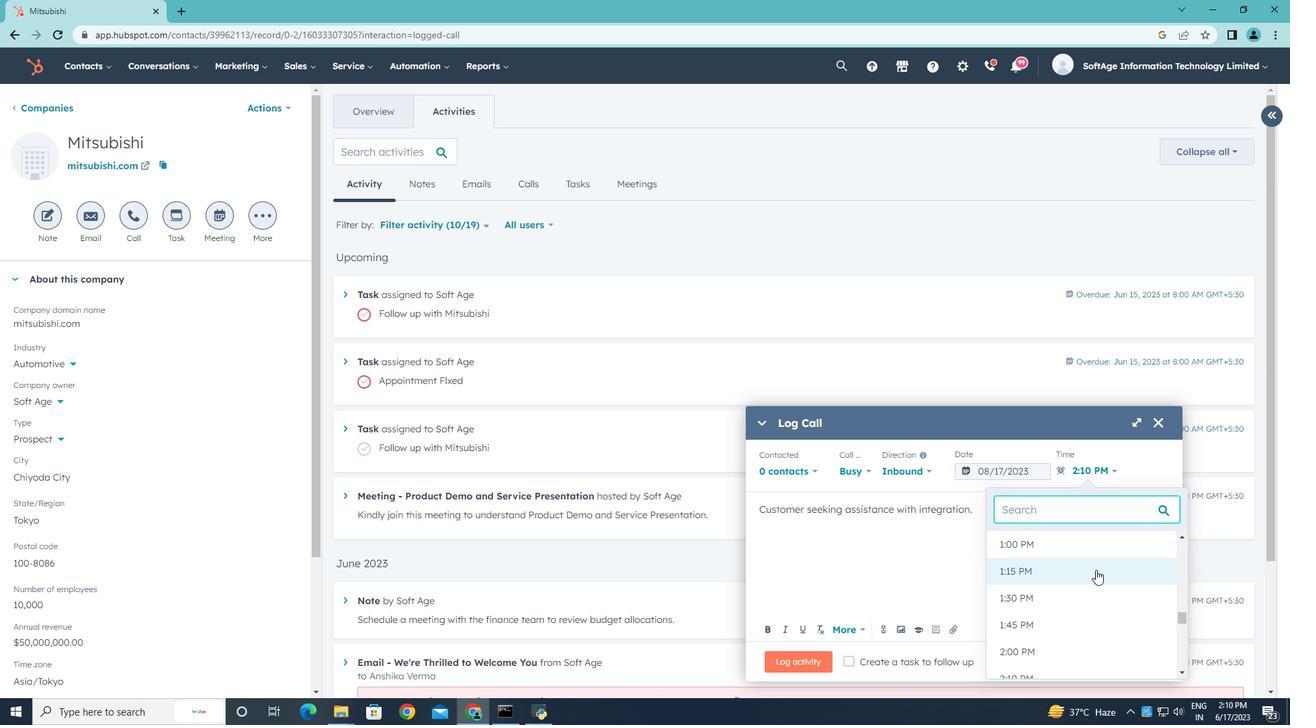 
Action: Mouse scrolled (1096, 571) with delta (0, 0)
Screenshot: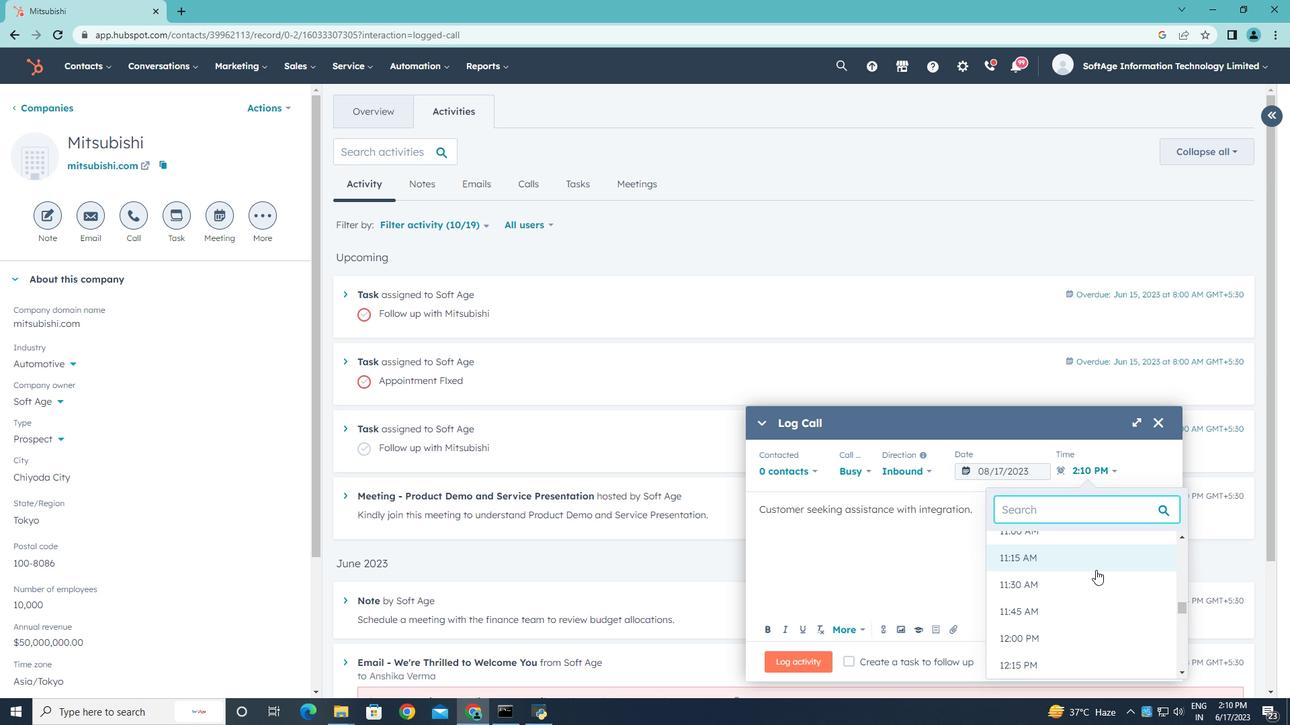 
Action: Mouse scrolled (1096, 571) with delta (0, 0)
Screenshot: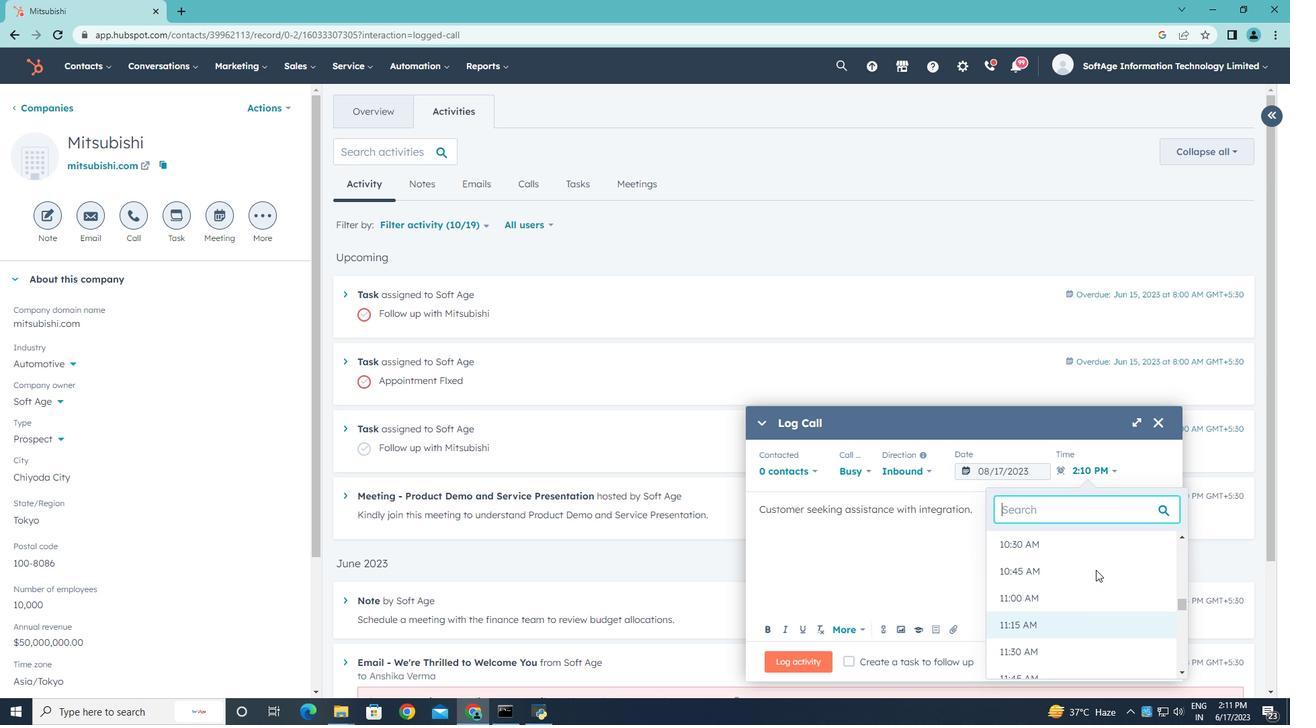 
Action: Mouse moved to (1071, 606)
Screenshot: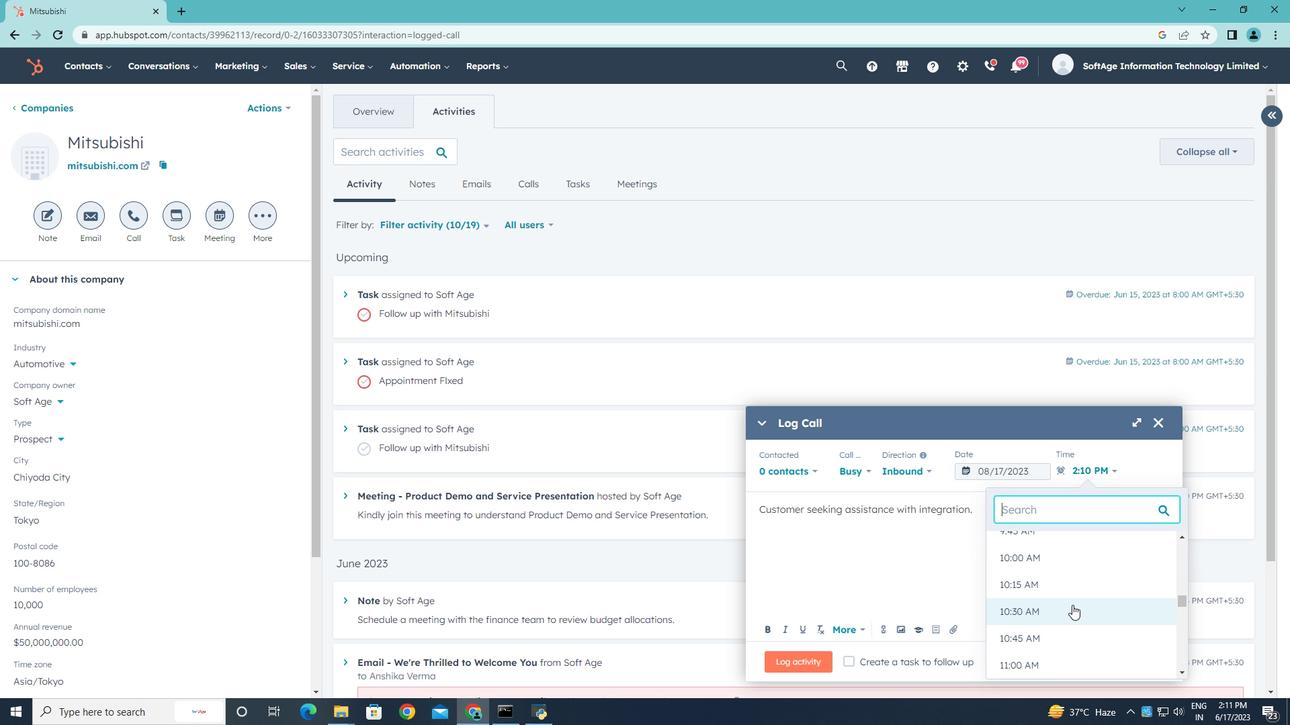 
Action: Mouse pressed left at (1071, 606)
Screenshot: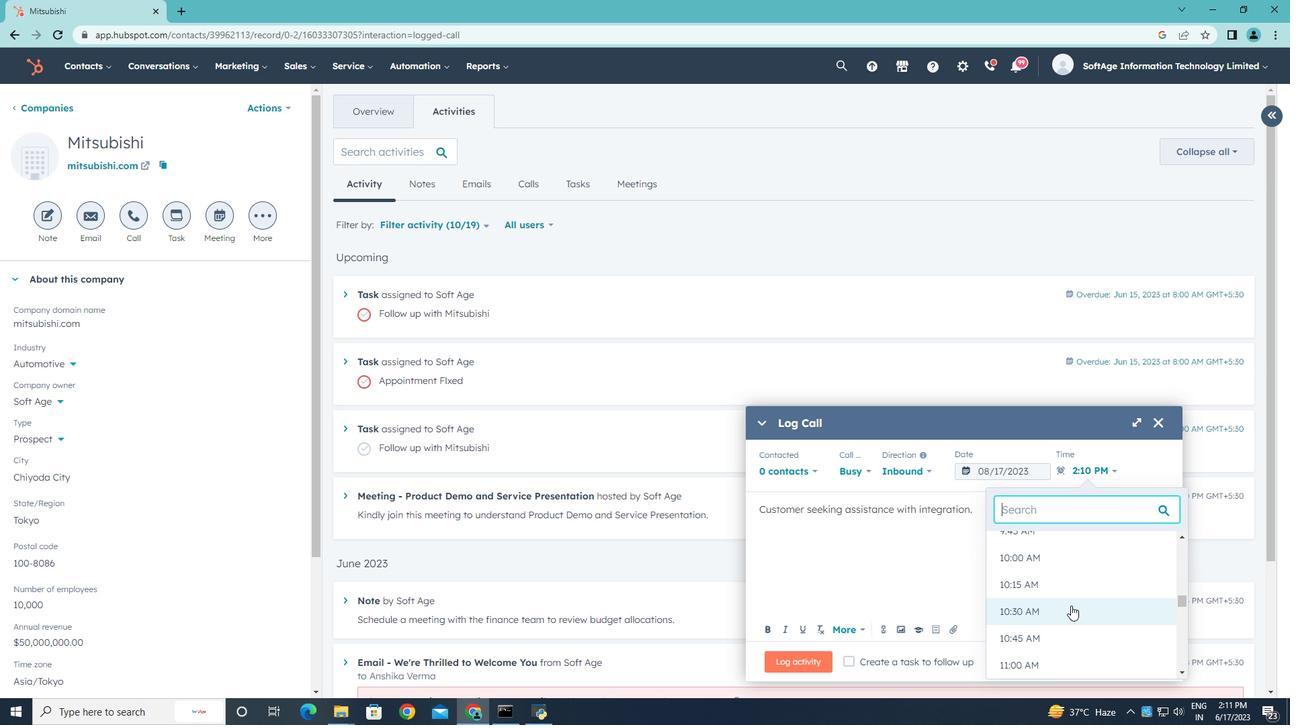 
Action: Mouse moved to (792, 658)
Screenshot: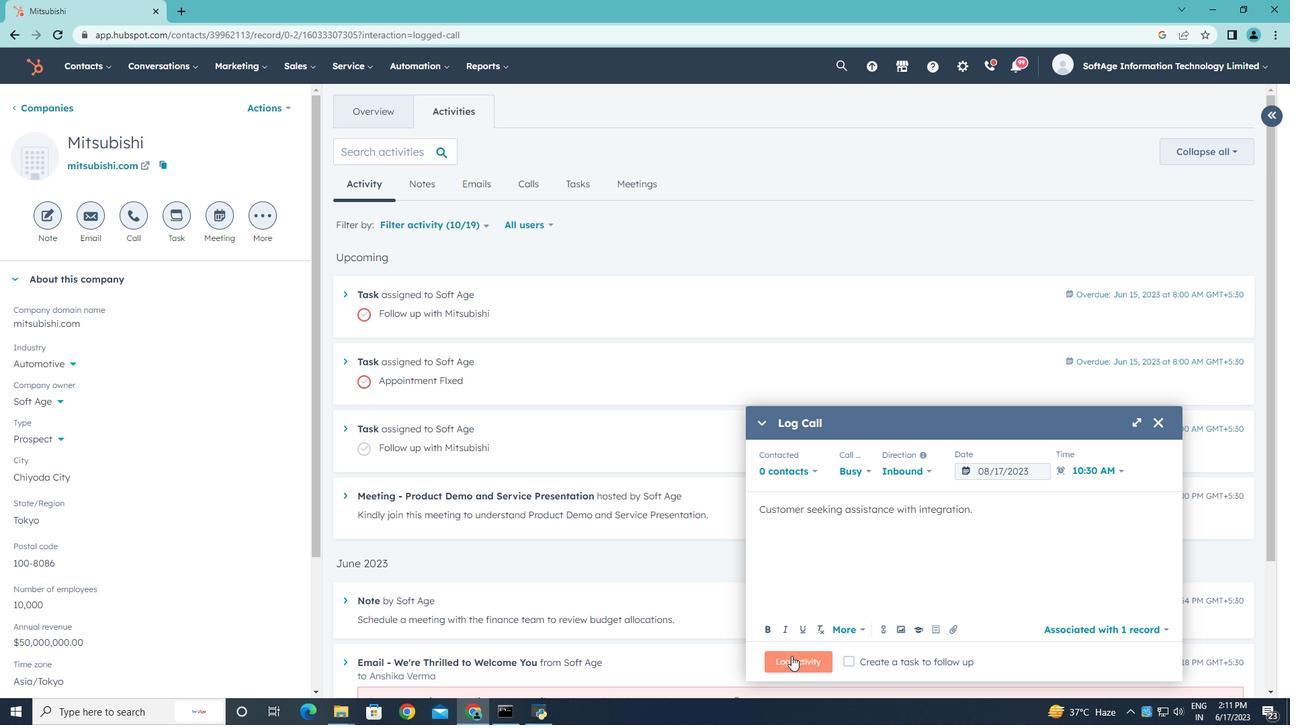 
Action: Mouse pressed left at (792, 658)
Screenshot: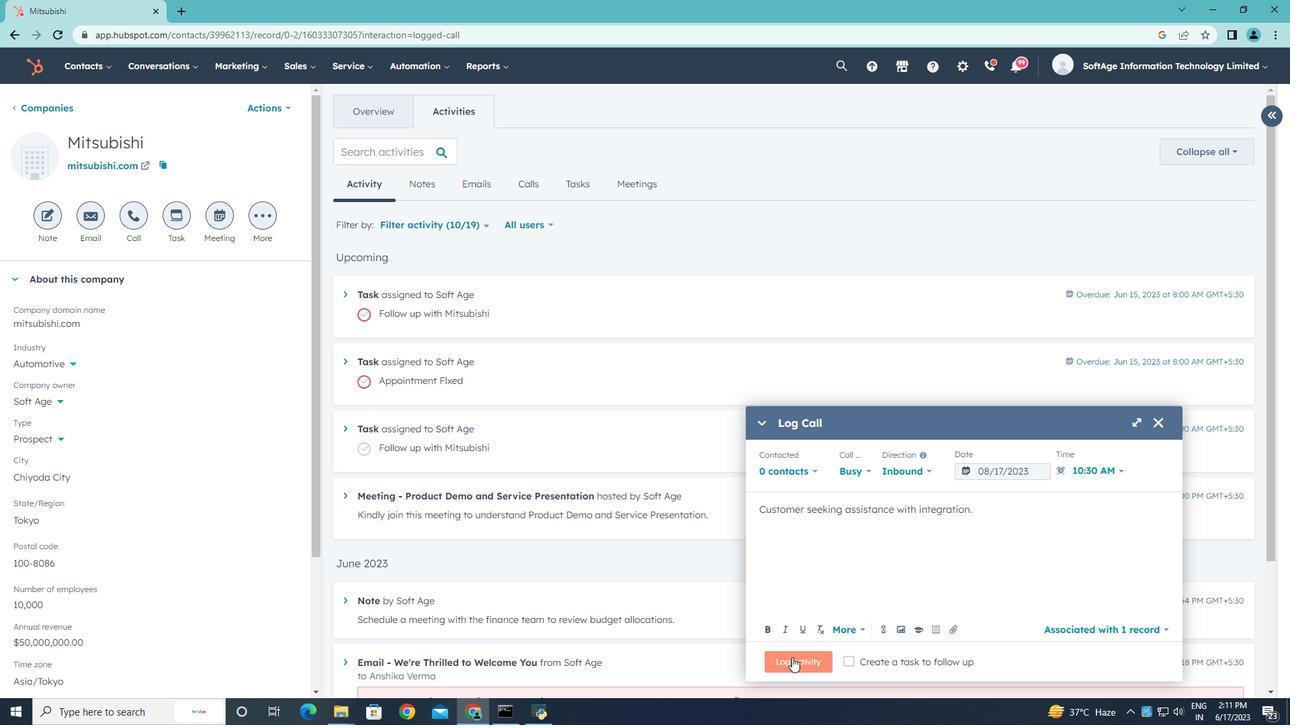
Action: Mouse moved to (807, 650)
Screenshot: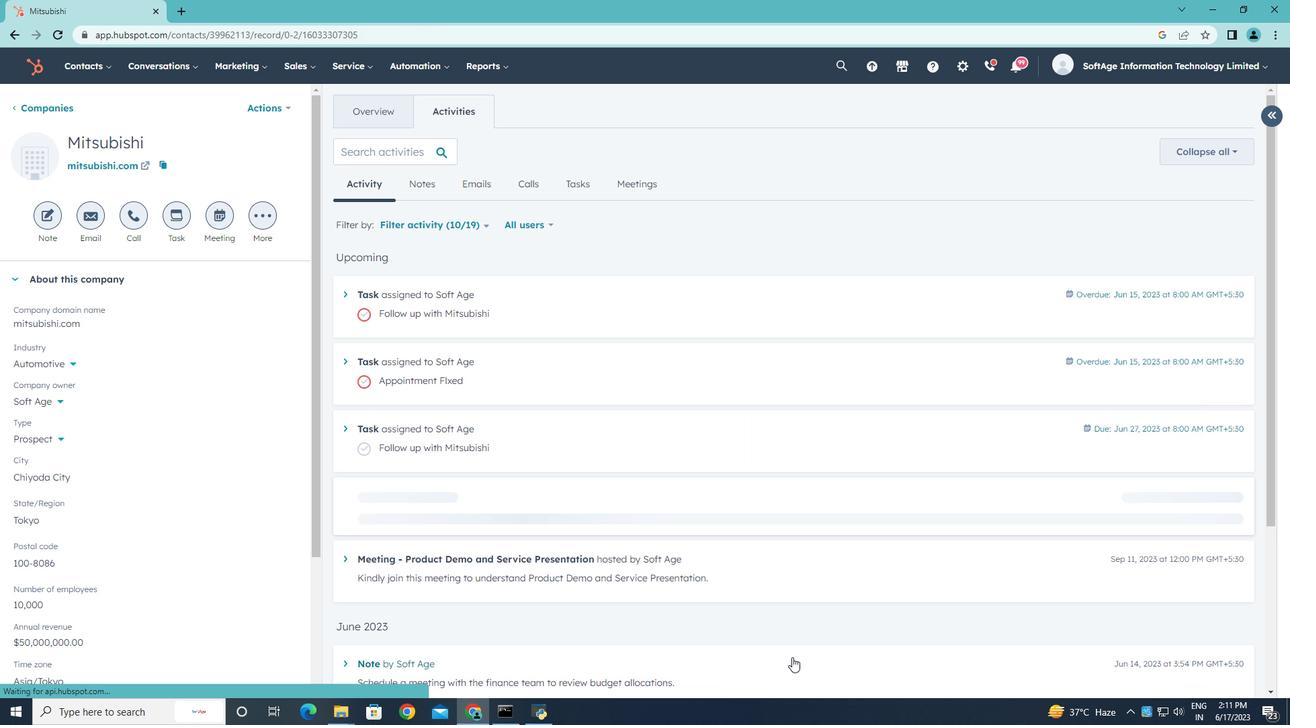
